 Task: Open a blank worksheet and write heading  Drive Sales. Add 10 people name  'Alexander Cooper, Victoria Hayes, Daniel Carter, Chloe Murphy, Christopher Ross, Natalie Price, Jack Peterson, Harper Foster, Joseph Gray, Lily Reed'Item code in between  450-900. Product range in between  2500-15000. Add Products  Nike shoe, Adidas shoe, Gucci T-shirt, Louis Vuitton bag, Zara Shirt, H&M jeans, Chanel perfume, Versace perfume, Ralph Lauren, Prada ShirtChoose quantity  2 to 5 Tax 12 percent commission 2 percent Total Add Amount. Save page Attendance Sheet for Weekly Overviewbook
Action: Mouse moved to (435, 203)
Screenshot: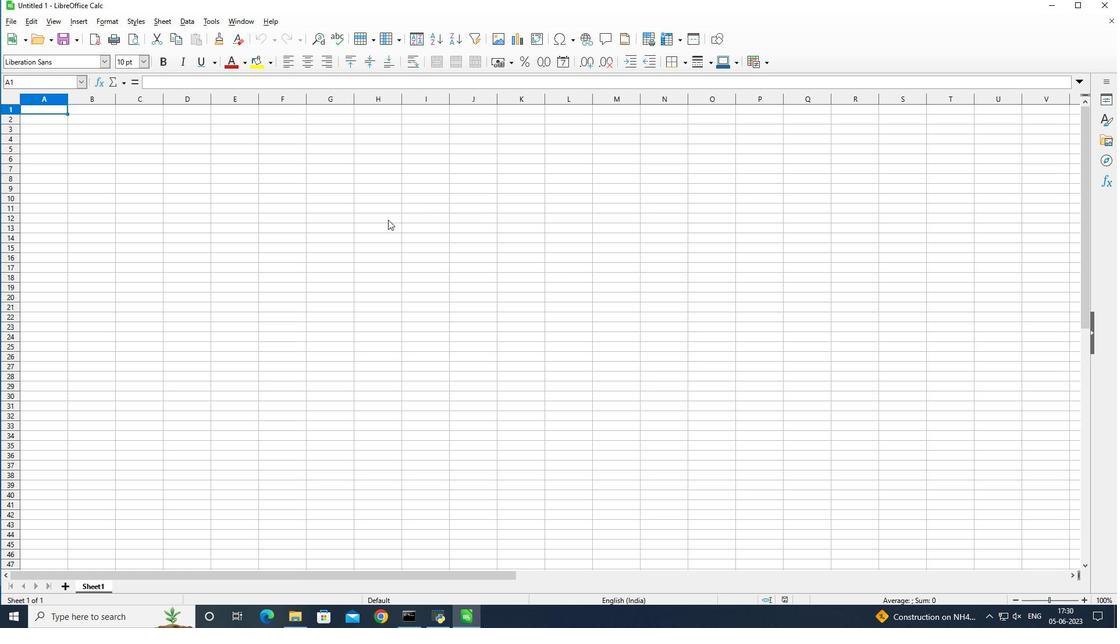 
Action: Key pressed <Key.shift>Drive<Key.space><Key.shift>Sales<Key.enter><Key.shift><Key.shift><Key.shift><Key.shift><Key.shift><Key.shift><Key.shift>Name<Key.enter><Key.shift><Key.shift><Key.shift><Key.shift><Key.shift><Key.shift><Key.shift><Key.shift><Key.shift><Key.shift><Key.shift><Key.shift><Key.shift><Key.shift><Key.shift><Key.shift><Key.shift>Alexander<Key.space><Key.shift>Cooper<Key.enter><Key.shift><Key.shift><Key.shift><Key.shift>Victoria<Key.space><Key.shift_r>Hayes<Key.enter><Key.shift>Daniel<Key.space><Key.shift>Carter<Key.enter><Key.shift>Chloe<Key.space><Key.shift_r>Murphy<Key.enter><Key.shift><Key.shift><Key.shift><Key.shift><Key.shift><Key.shift><Key.shift><Key.shift><Key.shift><Key.shift><Key.shift><Key.shift><Key.shift><Key.shift>Christopher<Key.space><Key.shift>Ross<Key.enter><Key.shift_r><Key.shift_r><Key.shift_r><Key.shift_r><Key.shift_r><Key.shift_r><Key.shift_r><Key.shift_r><Key.shift_r>Natalie<Key.space><Key.shift_r>Price<Key.enter><Key.shift_r><Key.shift_r>Jack<Key.space><Key.shift_r>Peterson<Key.enter><Key.shift><Key.shift><Key.shift><Key.shift><Key.shift><Key.shift>Harper<Key.space><Key.shift>Foster<Key.enter><Key.shift_r>Joseph<Key.space><Key.shift>Gray<Key.enter><Key.shift_r><Key.shift_r><Key.shift_r><Key.shift_r><Key.shift_r>Lily<Key.space><Key.shift>Reed<Key.enter>
Screenshot: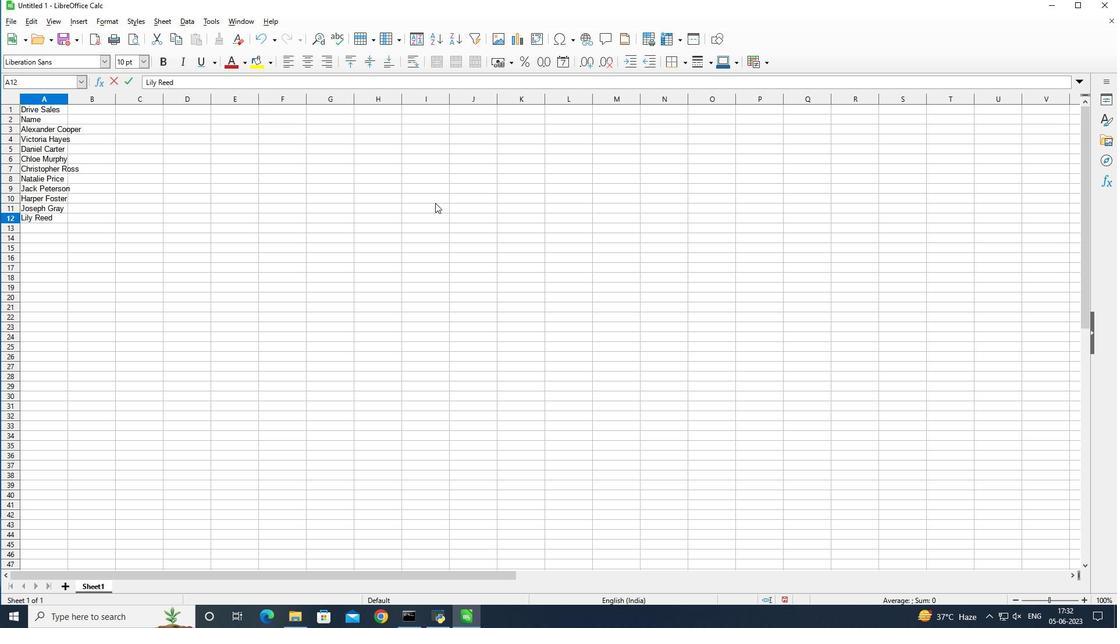 
Action: Mouse moved to (66, 103)
Screenshot: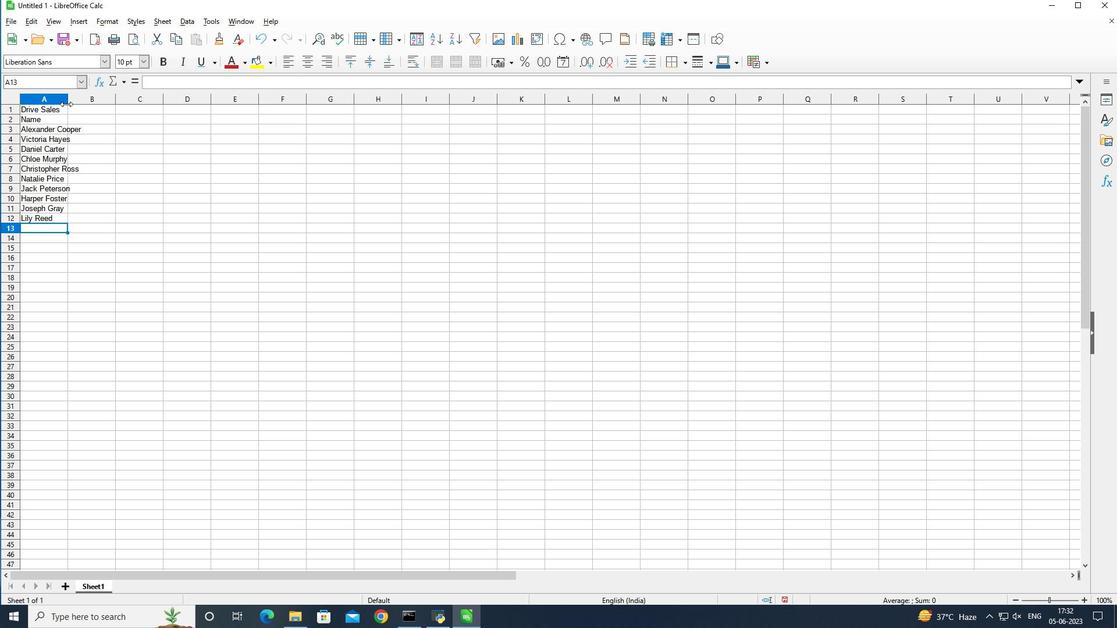 
Action: Mouse pressed left at (66, 103)
Screenshot: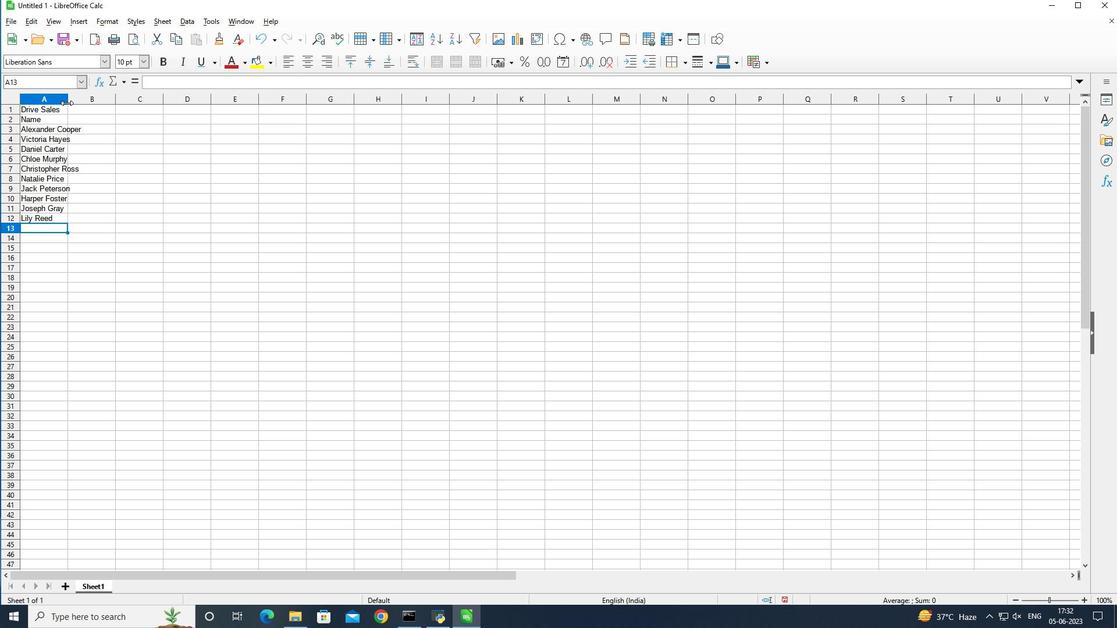
Action: Mouse pressed left at (66, 103)
Screenshot: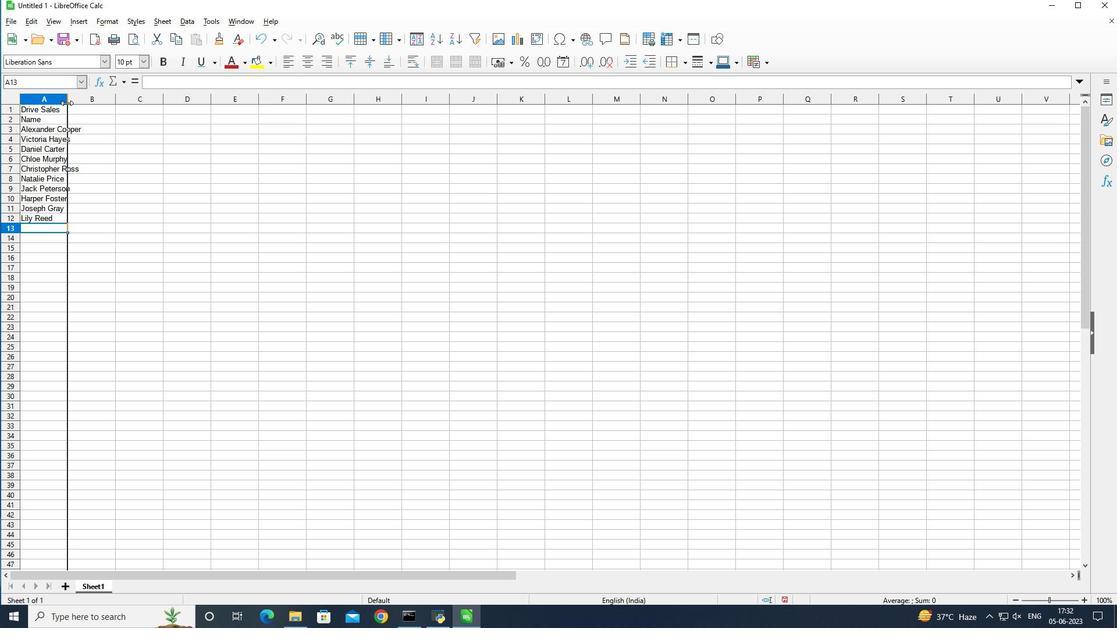 
Action: Mouse moved to (105, 116)
Screenshot: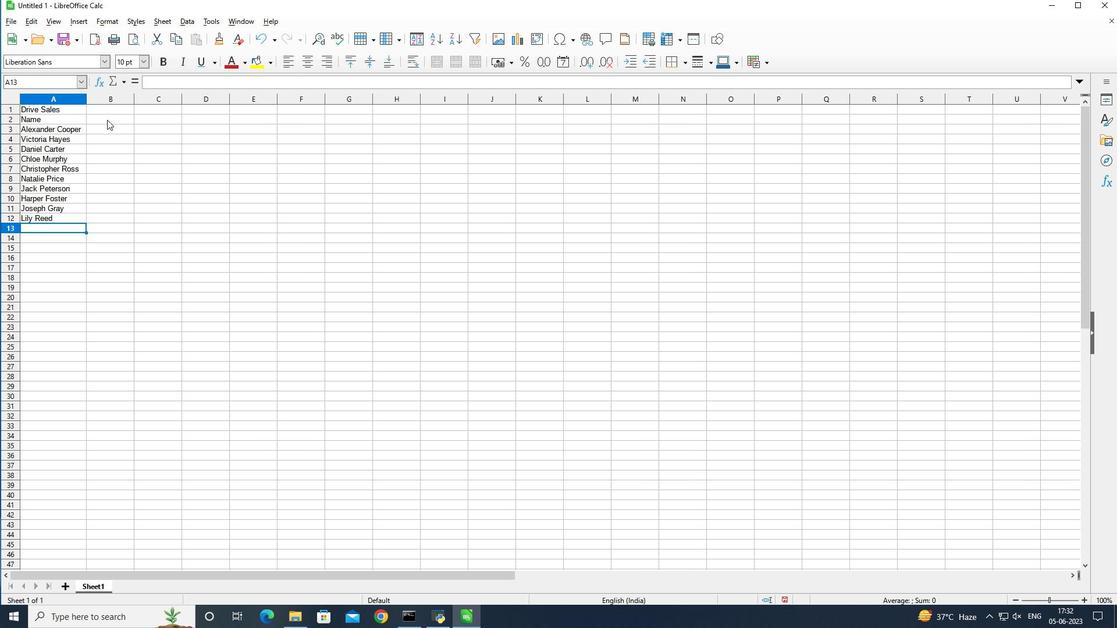 
Action: Mouse pressed left at (105, 116)
Screenshot: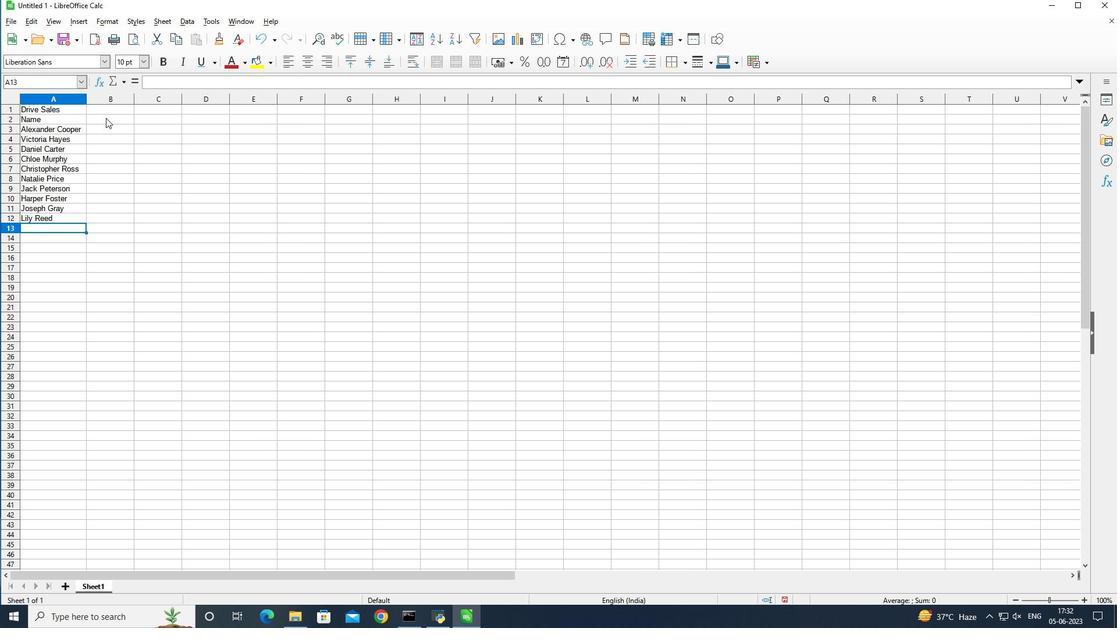 
Action: Mouse moved to (103, 66)
Screenshot: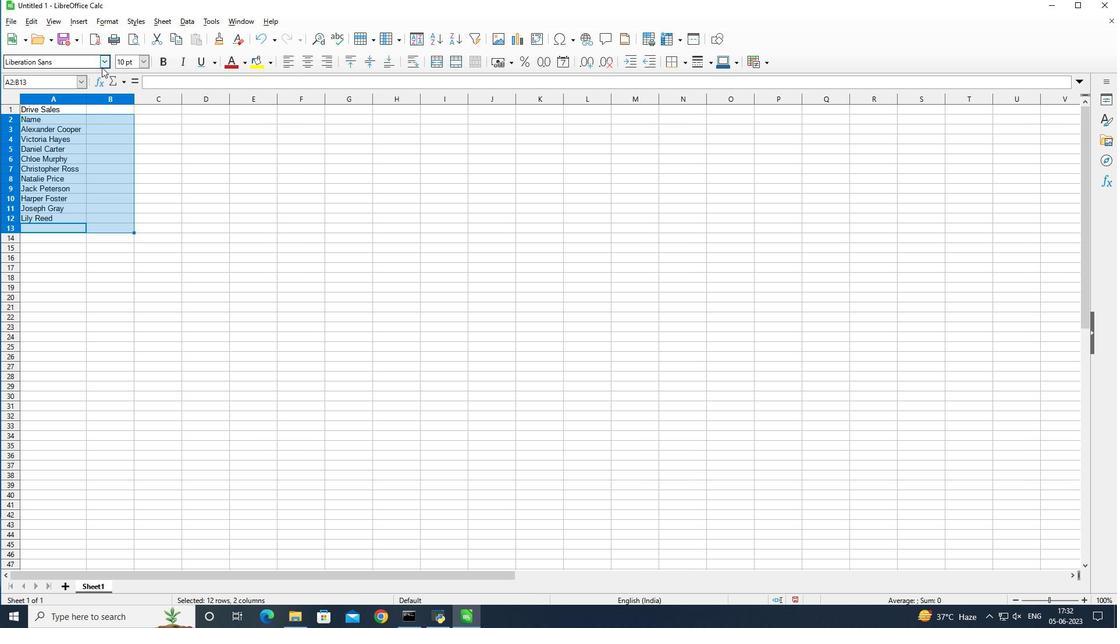 
Action: Mouse pressed left at (103, 66)
Screenshot: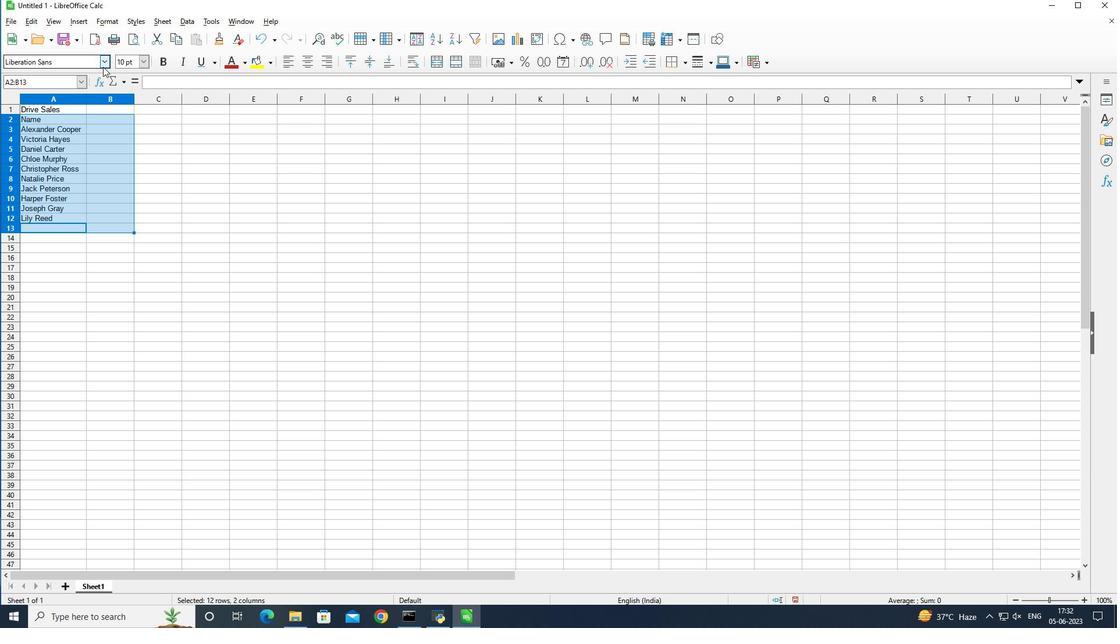
Action: Mouse moved to (260, 139)
Screenshot: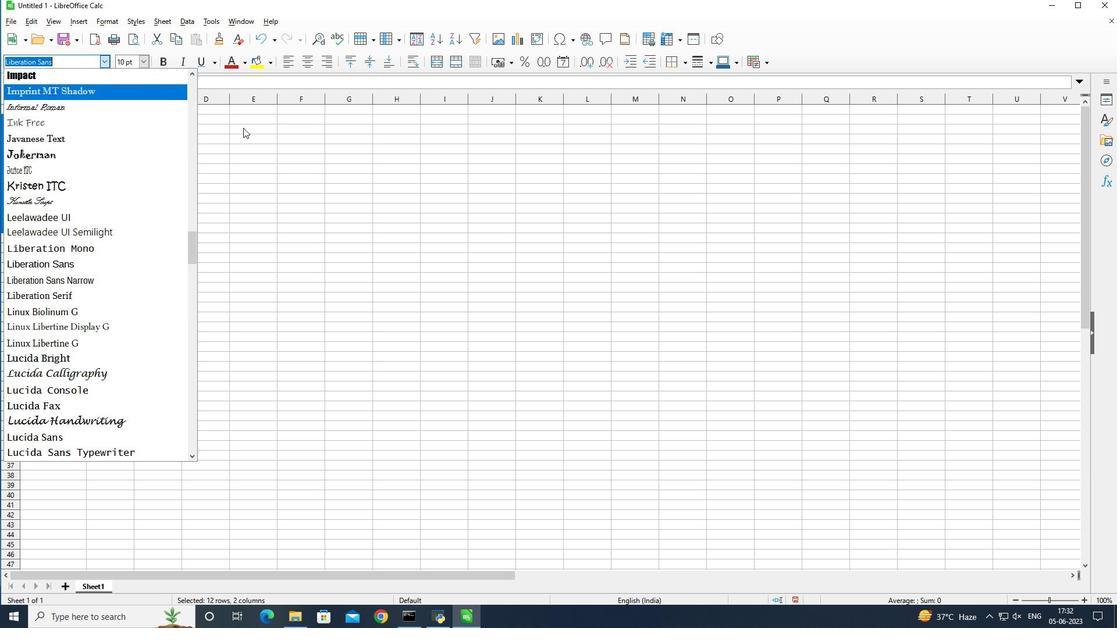 
Action: Mouse pressed left at (260, 139)
Screenshot: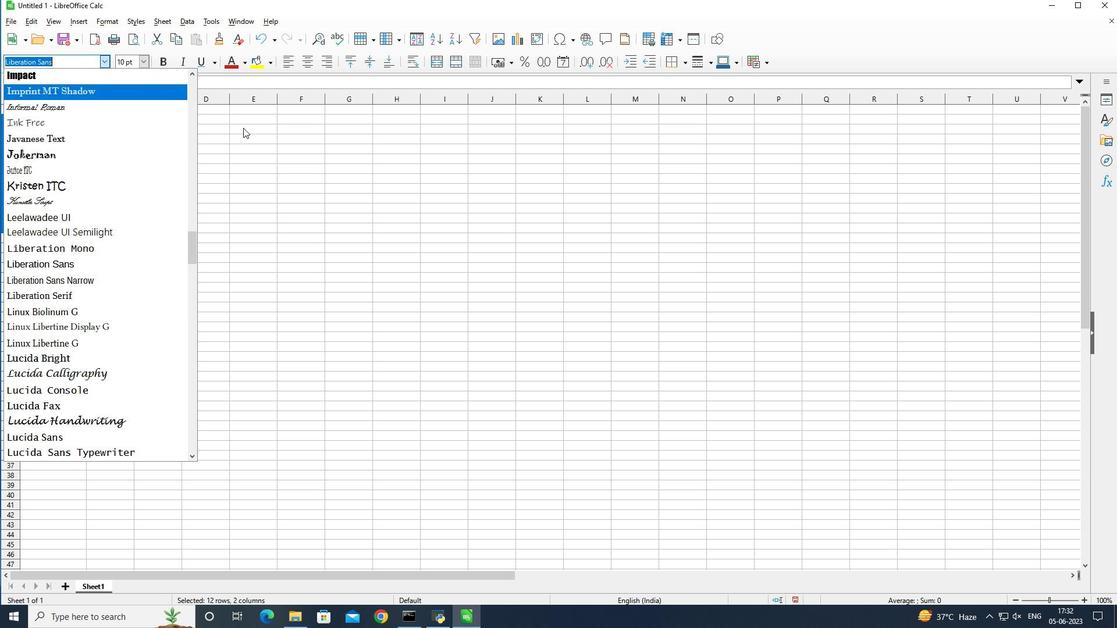 
Action: Mouse moved to (110, 121)
Screenshot: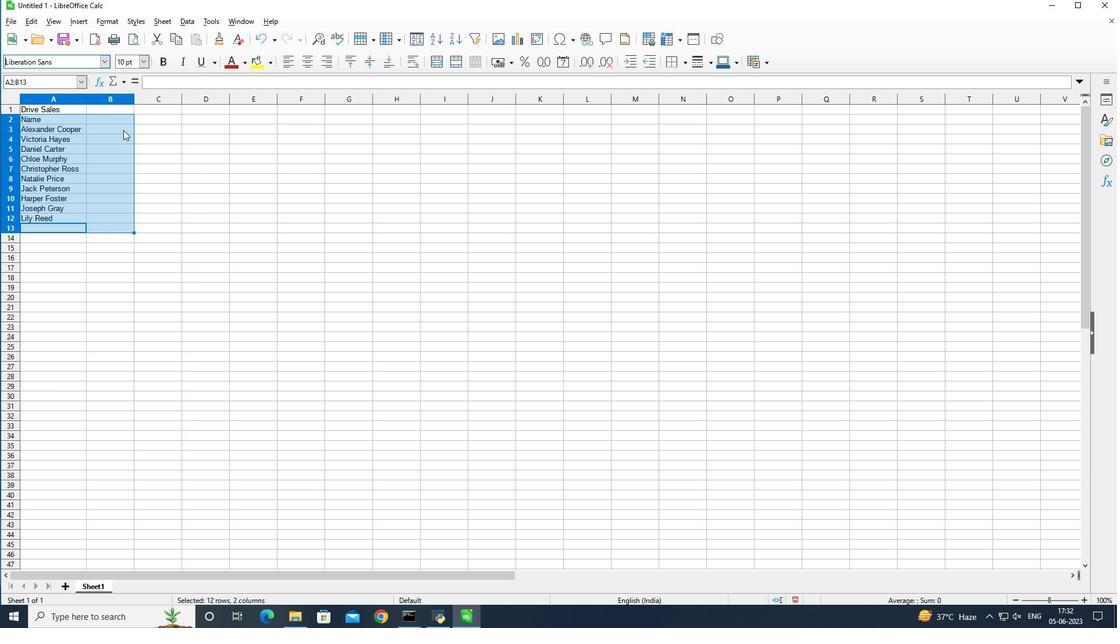 
Action: Mouse pressed left at (110, 121)
Screenshot: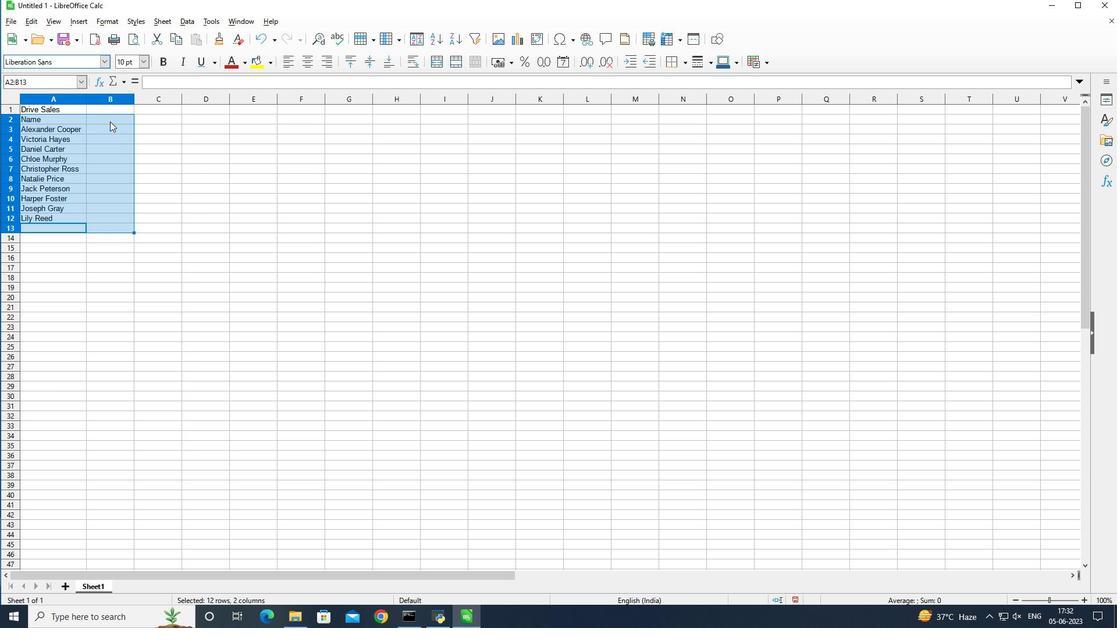 
Action: Mouse moved to (182, 212)
Screenshot: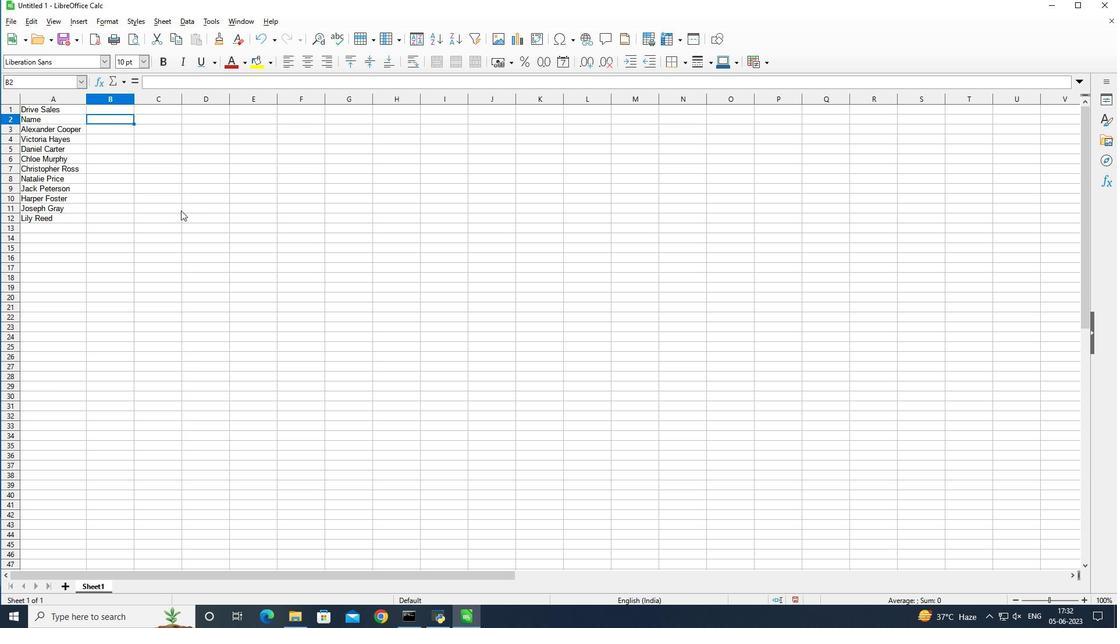 
Action: Key pressed <Key.shift><Key.shift><Key.shift>Item<Key.space><Key.shift>Code<Key.enter>
Screenshot: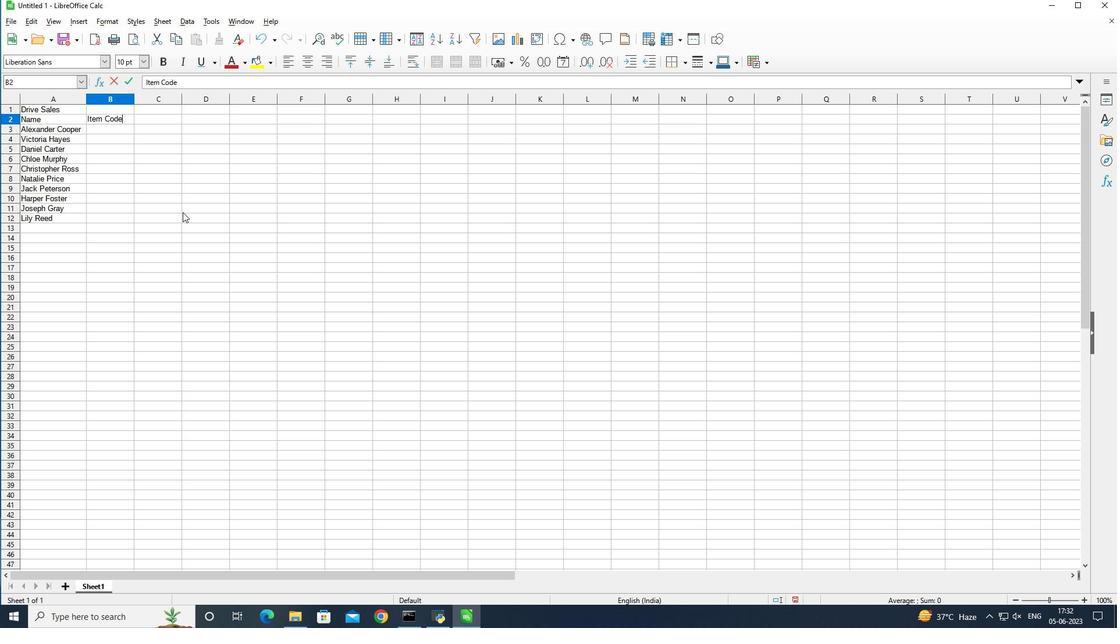 
Action: Mouse moved to (370, 261)
Screenshot: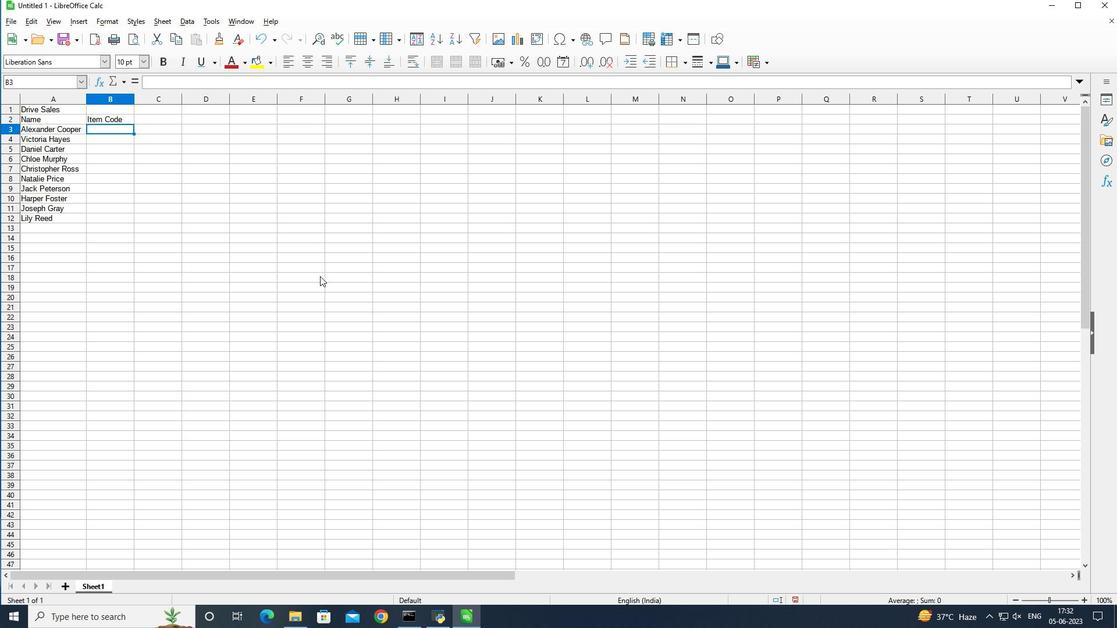 
Action: Key pressed 45<Key.backspace>95<Key.enter>55<Key.backspace>40<Key.enter>590<Key.enter>600<Key.enter>620<Key.enter>680<Key.enter>700<Key.enter>750<Key.enter>800<Key.enter>900
Screenshot: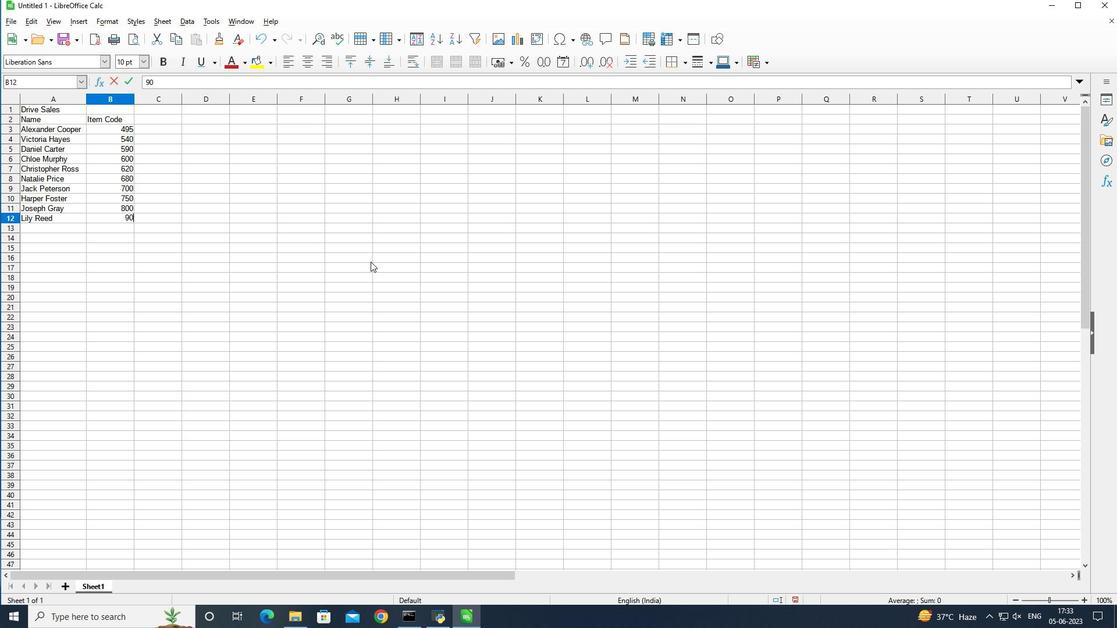 
Action: Mouse moved to (158, 117)
Screenshot: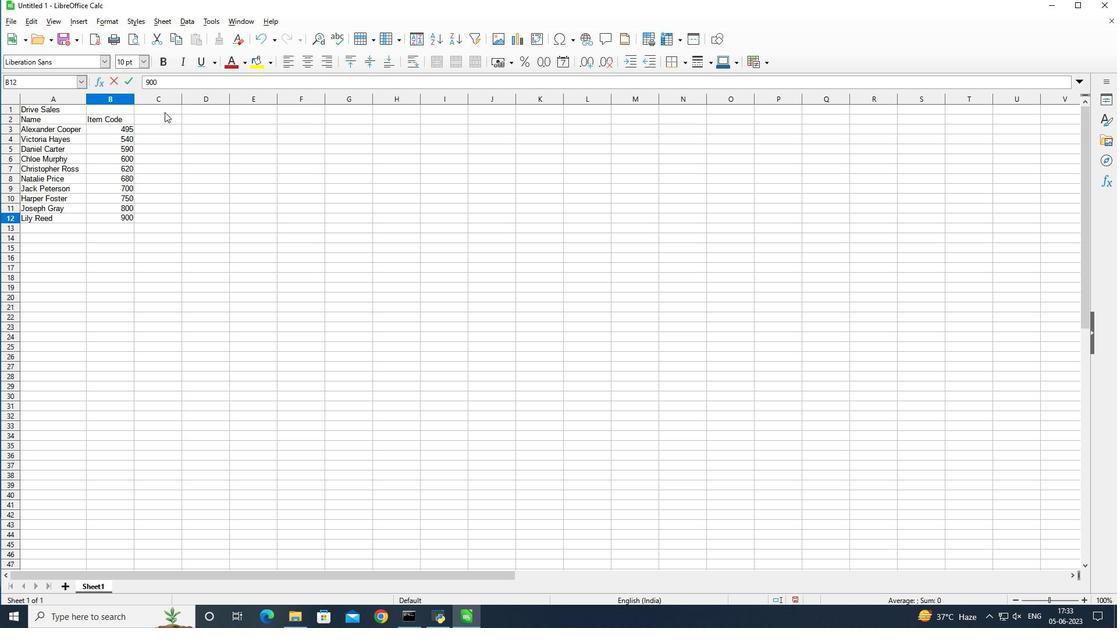 
Action: Mouse pressed left at (158, 117)
Screenshot: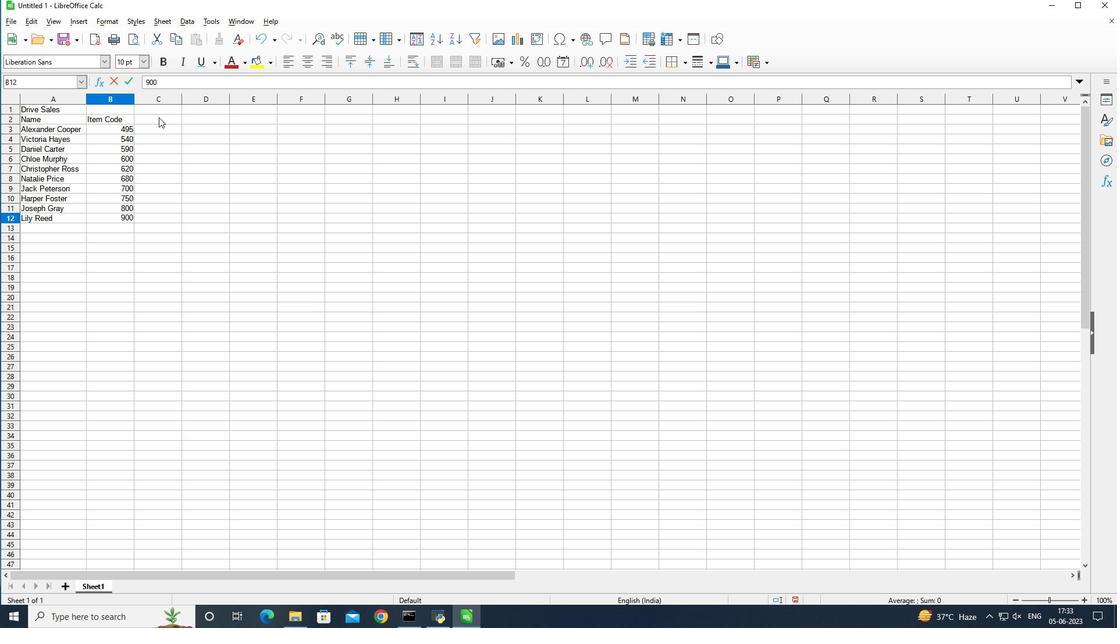
Action: Mouse moved to (244, 218)
Screenshot: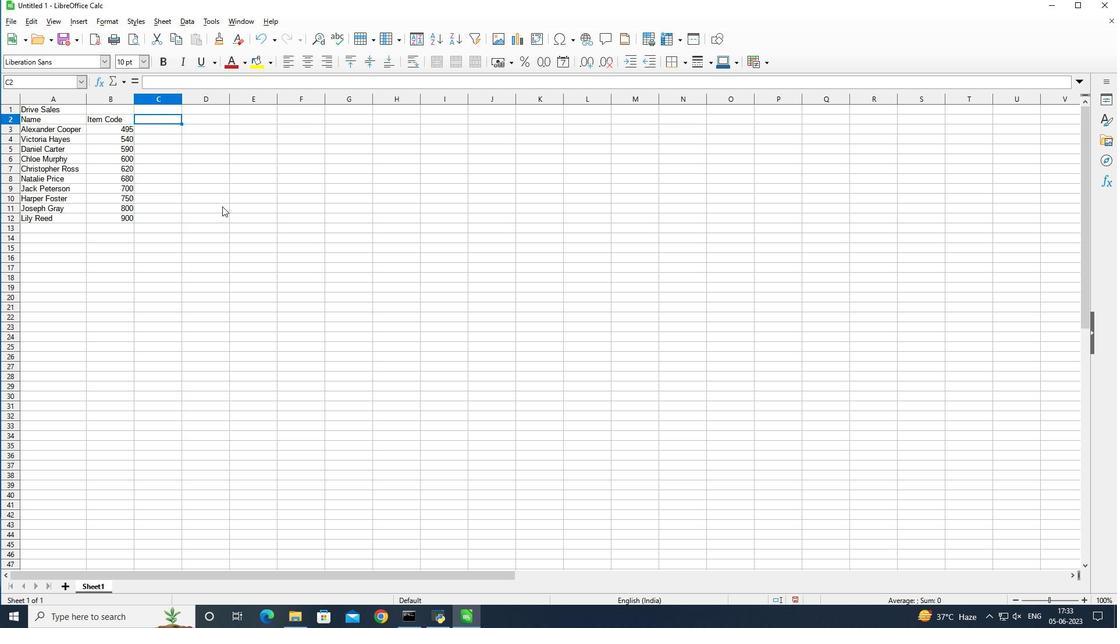 
Action: Key pressed <Key.shift_r>Product<Key.space><Key.shift>Range<Key.enter>
Screenshot: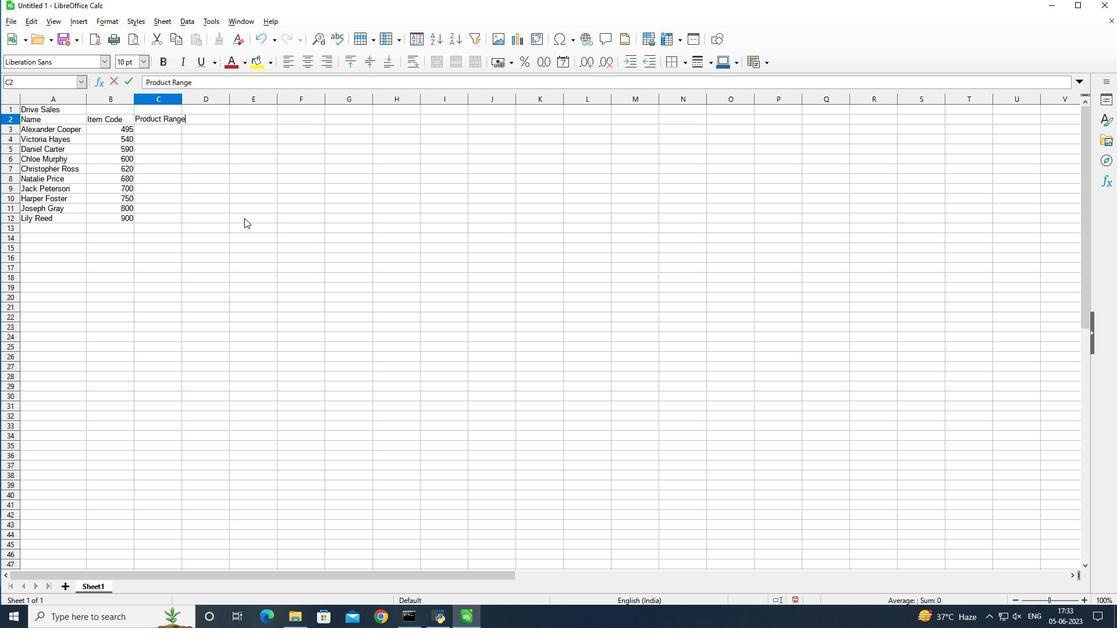 
Action: Mouse moved to (366, 190)
Screenshot: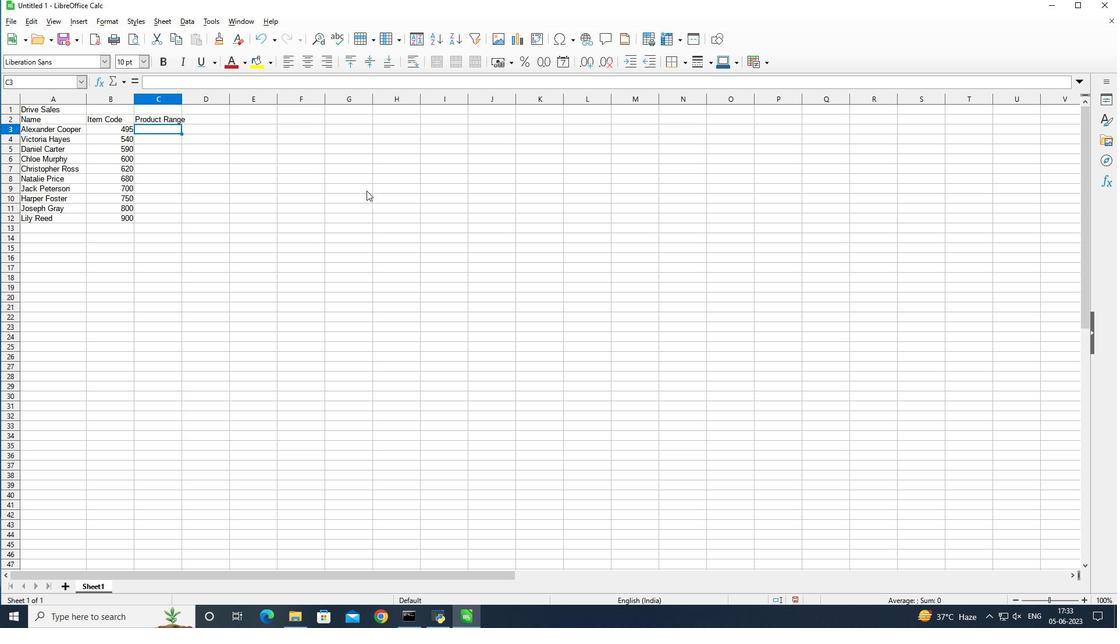 
Action: Key pressed 3000<Key.enter>4000<Key.enter>5000<Key.enter>6000<Key.enter>7000<Key.enter>8000<Key.enter>9000<Key.enter>10000<Key.enter>11000<Key.enter>12000
Screenshot: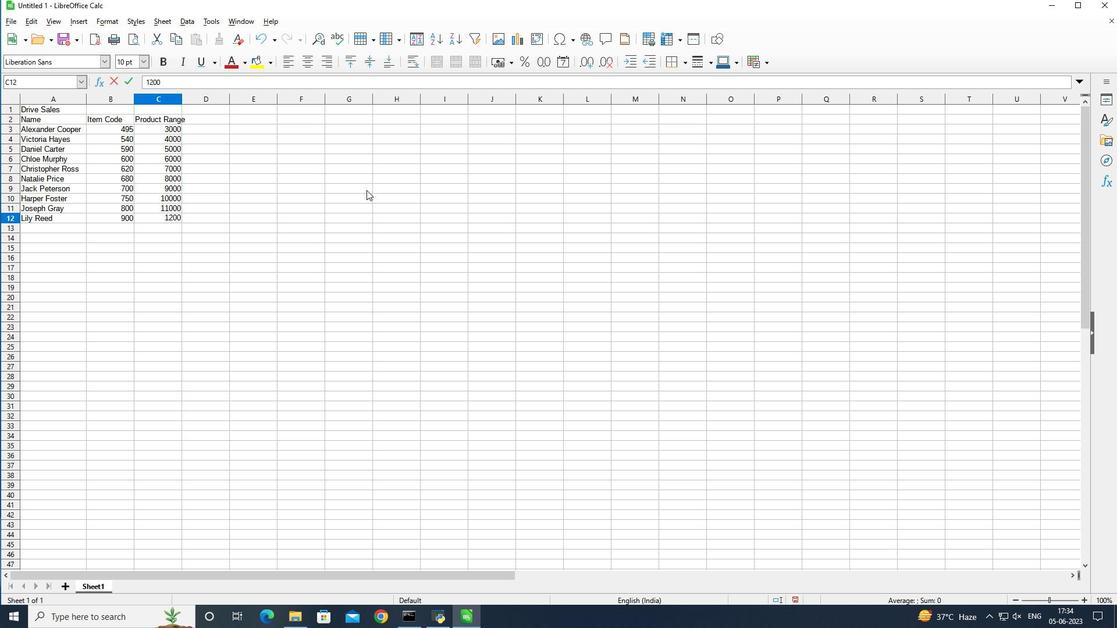
Action: Mouse moved to (211, 116)
Screenshot: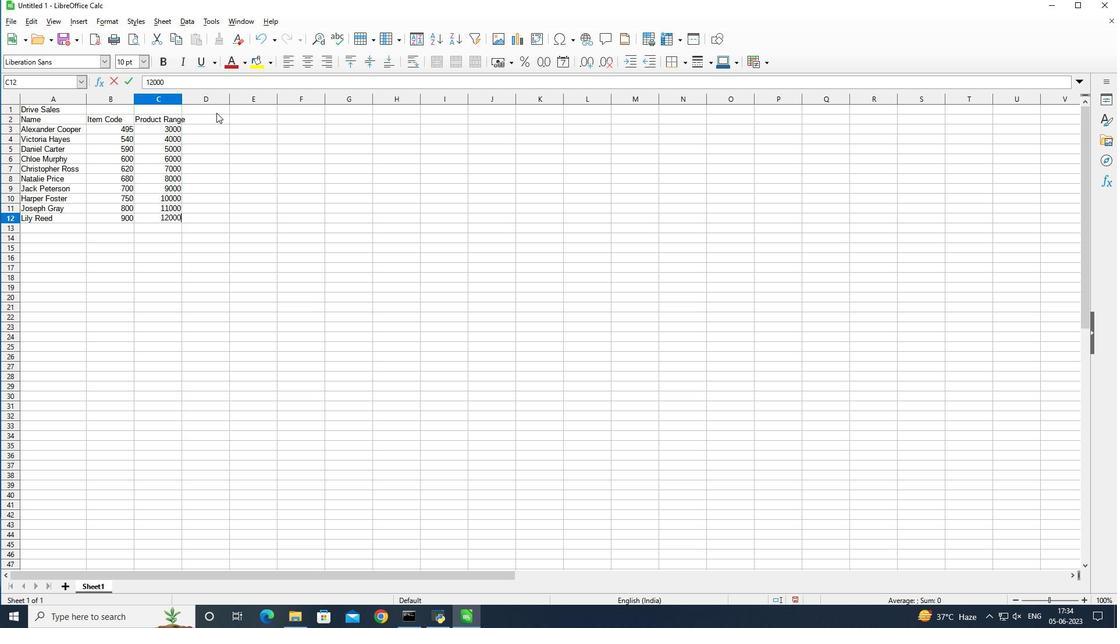 
Action: Mouse pressed left at (211, 116)
Screenshot: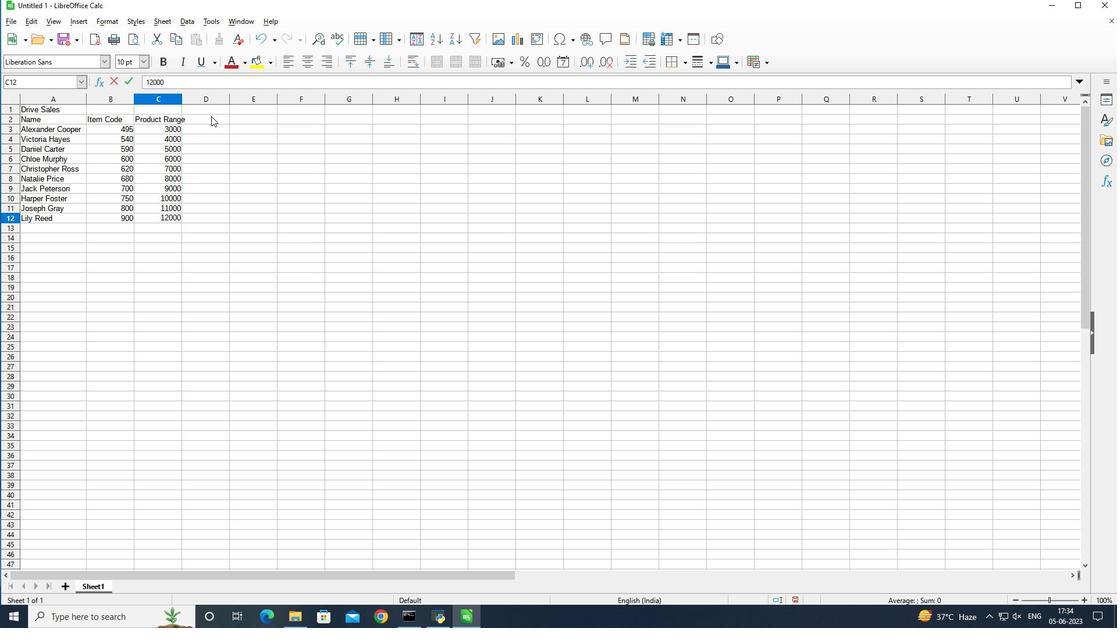 
Action: Mouse moved to (182, 98)
Screenshot: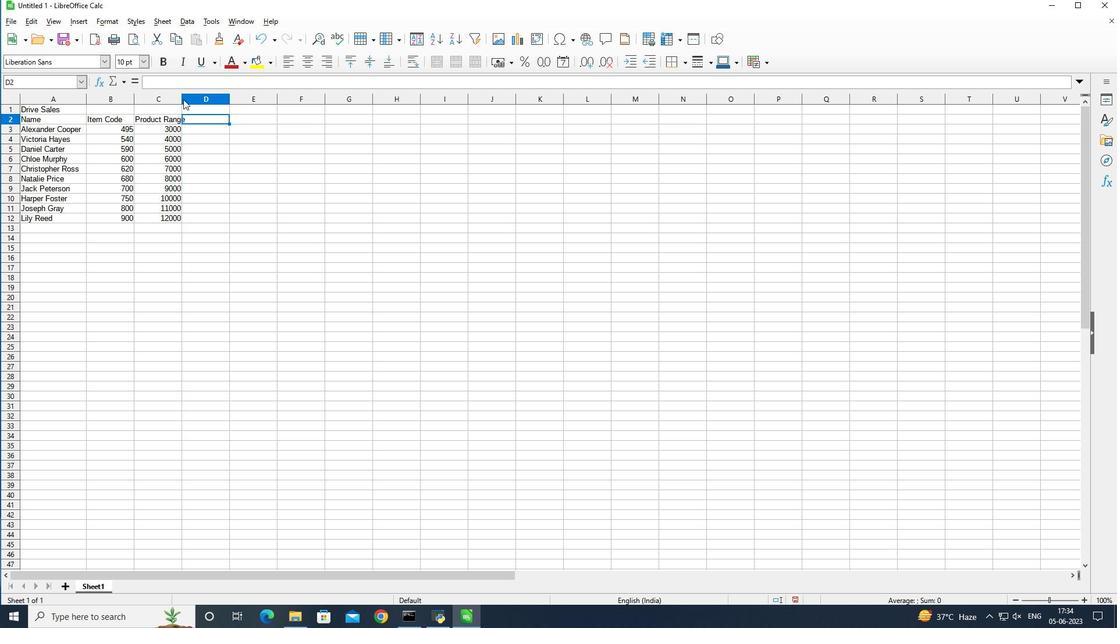 
Action: Mouse pressed left at (182, 98)
Screenshot: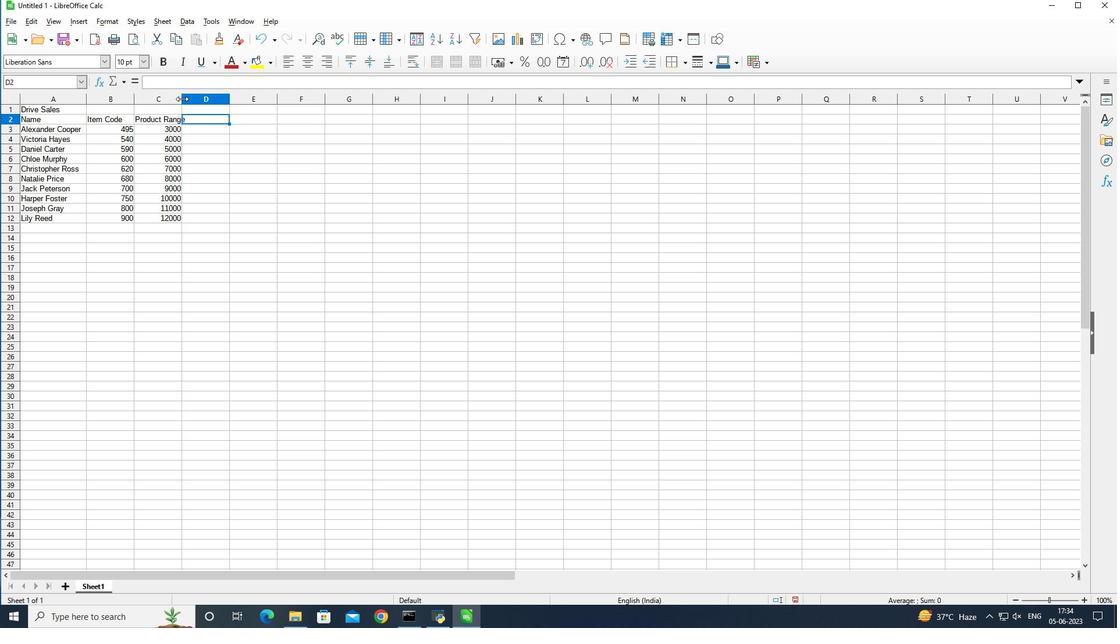 
Action: Mouse pressed left at (182, 98)
Screenshot: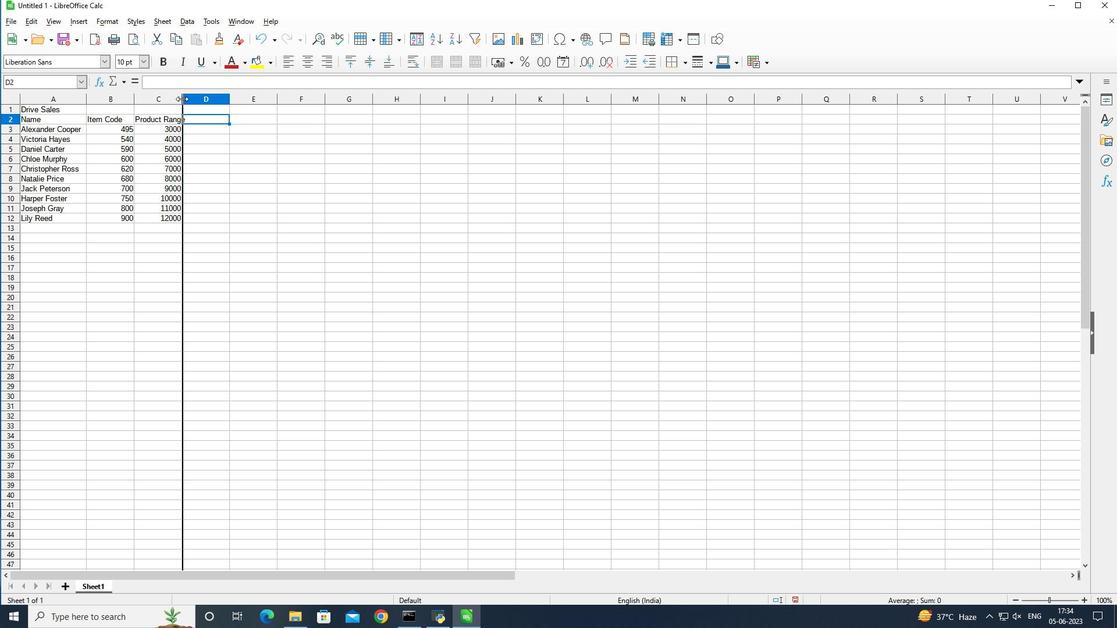 
Action: Mouse moved to (278, 157)
Screenshot: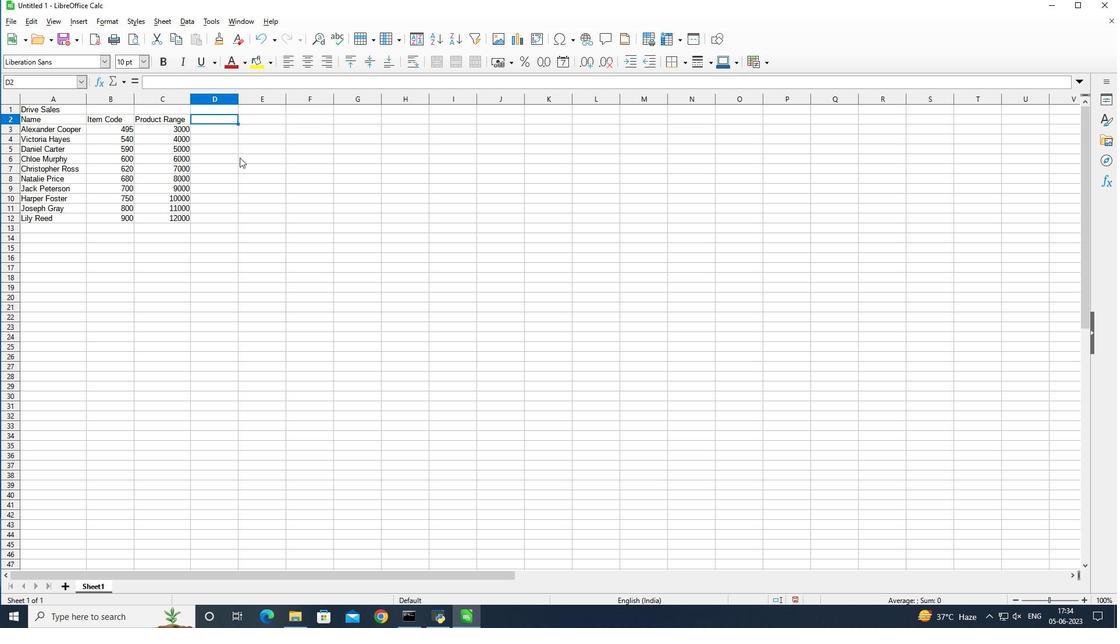 
Action: Key pressed <Key.shift>Product<Key.space><Key.shift>Name<Key.enter><Key.shift_r><Key.shift_r><Key.shift_r><Key.shift_r>Nike<Key.space><Key.shift>Shoe<Key.enter><Key.shift>Adidas<Key.space><Key.shift><Key.shift><Key.shift><Key.shift><Key.shift><Key.shift>Shoe<Key.enter><Key.shift>Gucci<Key.space><Key.shift>T-shirt<Key.enter><Key.shift_r>Louis<Key.space><Key.shift>Vuitton<Key.space>bag<Key.enter><Key.shift>Zara<Key.space><Key.shift>Shirt<Key.enter><Key.shift_r><Key.shift_r><Key.shift_r>H&M<Key.space><Key.shift_r>Jeans<Key.enter><Key.shift>Chanel<Key.space><Key.shift_r>Perfume<Key.enter><Key.shift>Versace<Key.space><Key.shift_r><Key.shift_r><Key.shift_r><Key.shift_r><Key.shift_r><Key.shift_r><Key.shift_r><Key.shift_r><Key.shift_r><Key.shift_r><Key.shift_r>Perfume<Key.enter><Key.shift>Ralph<Key.space><Key.shift_r>Lauren<Key.enter><Key.shift_r><Key.shift_r><Key.shift_r><Key.shift_r><Key.shift_r><Key.shift_r><Key.shift_r><Key.shift_r>Praa<Key.backspace>da<Key.space><Key.shift>Shirt<Key.enter>
Screenshot: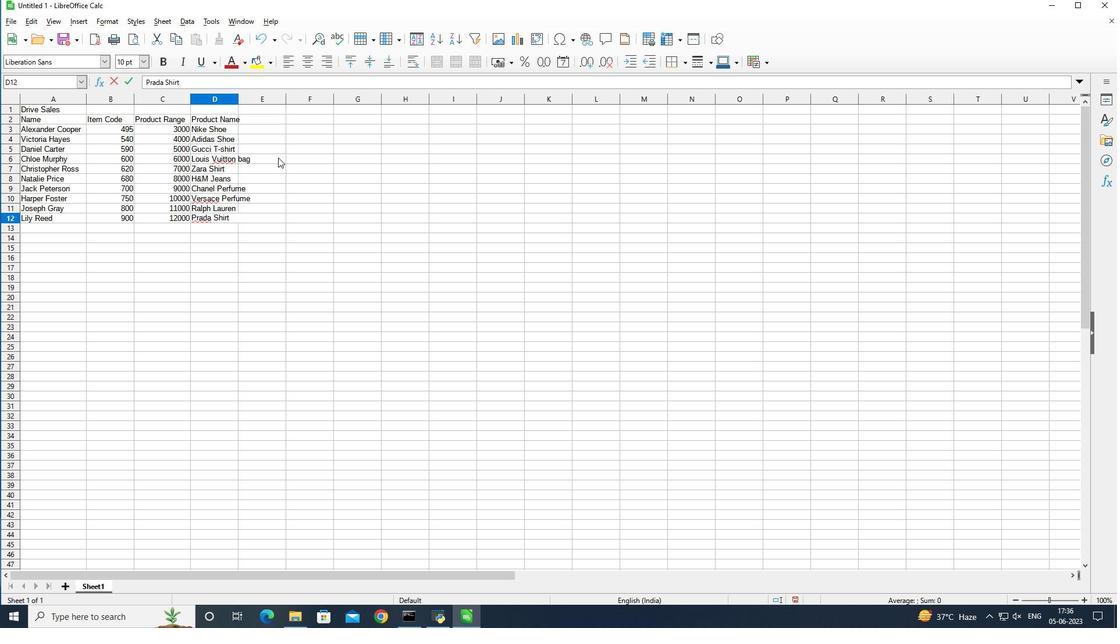 
Action: Mouse moved to (239, 101)
Screenshot: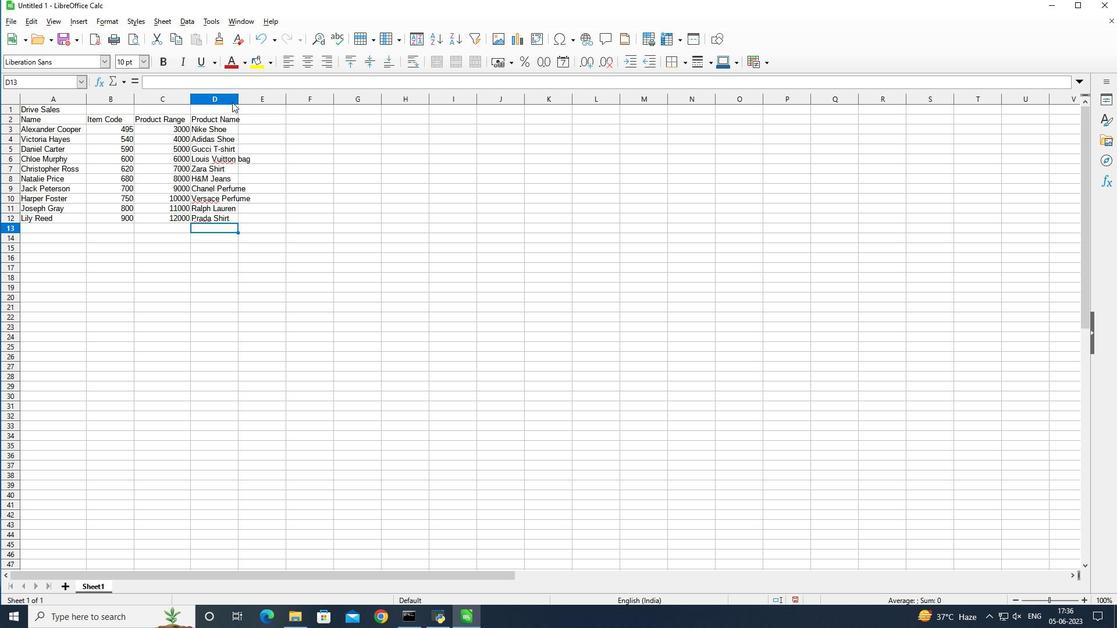 
Action: Mouse pressed left at (239, 101)
Screenshot: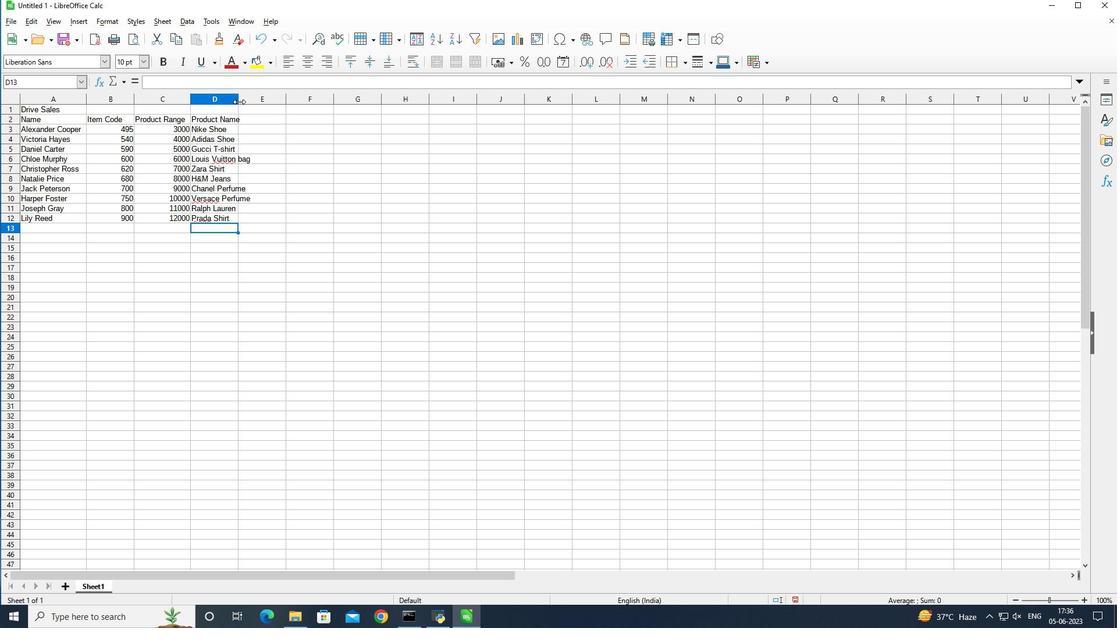 
Action: Mouse pressed left at (239, 101)
Screenshot: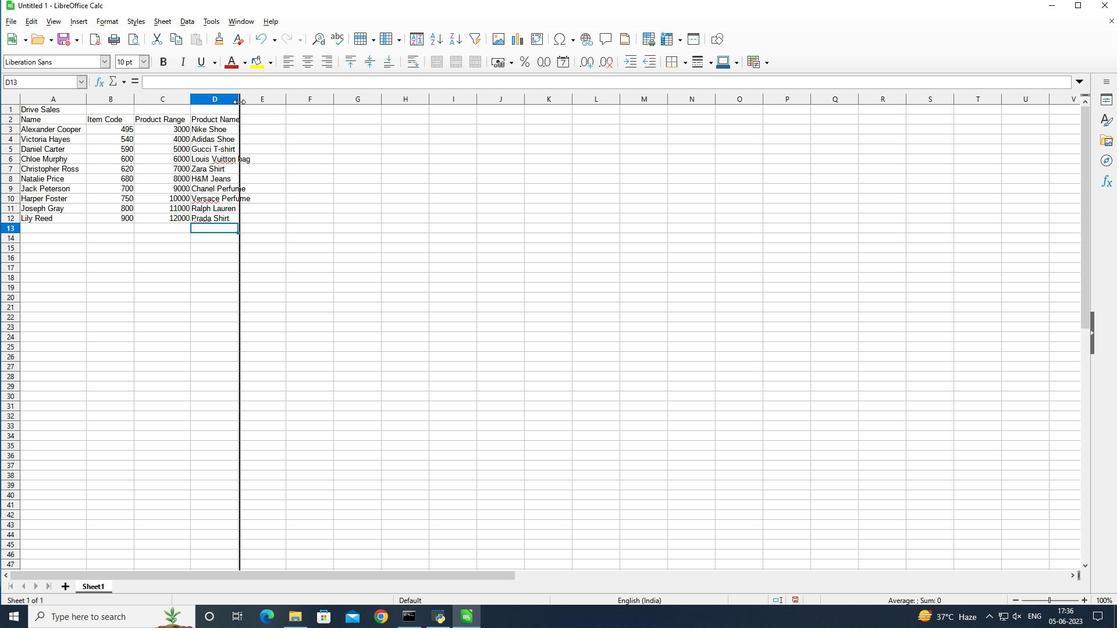 
Action: Mouse moved to (271, 115)
Screenshot: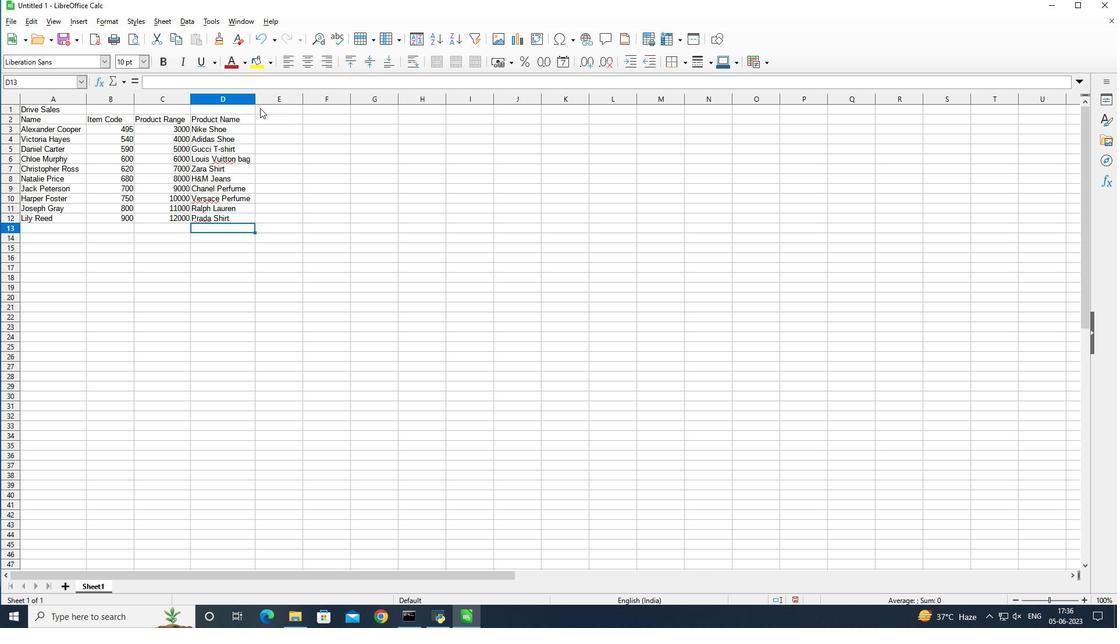 
Action: Mouse pressed left at (271, 115)
Screenshot: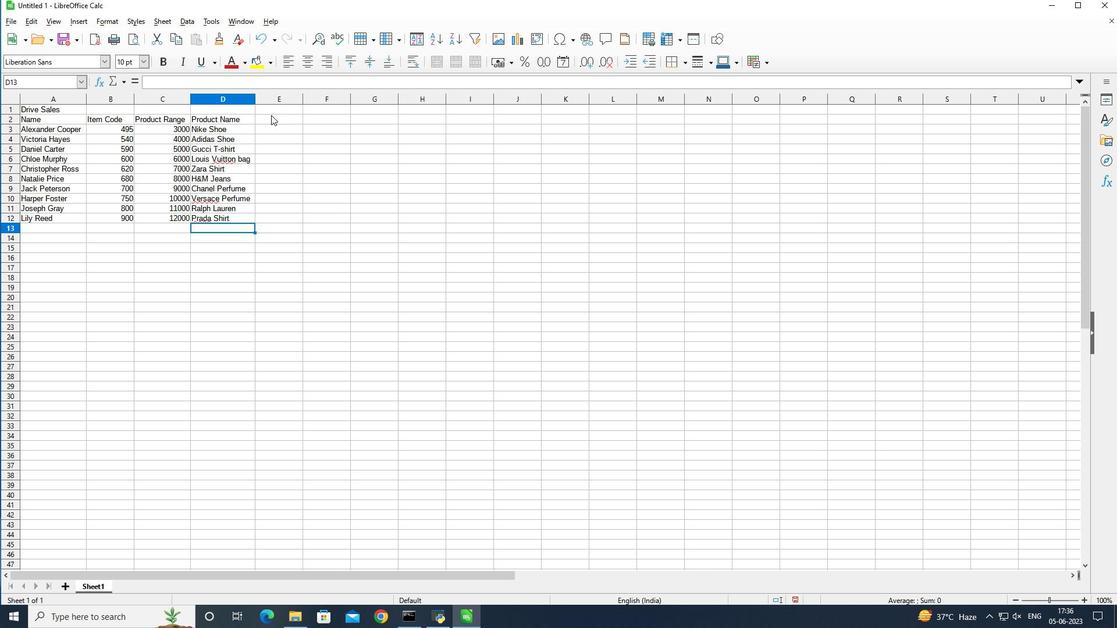 
Action: Mouse moved to (309, 203)
Screenshot: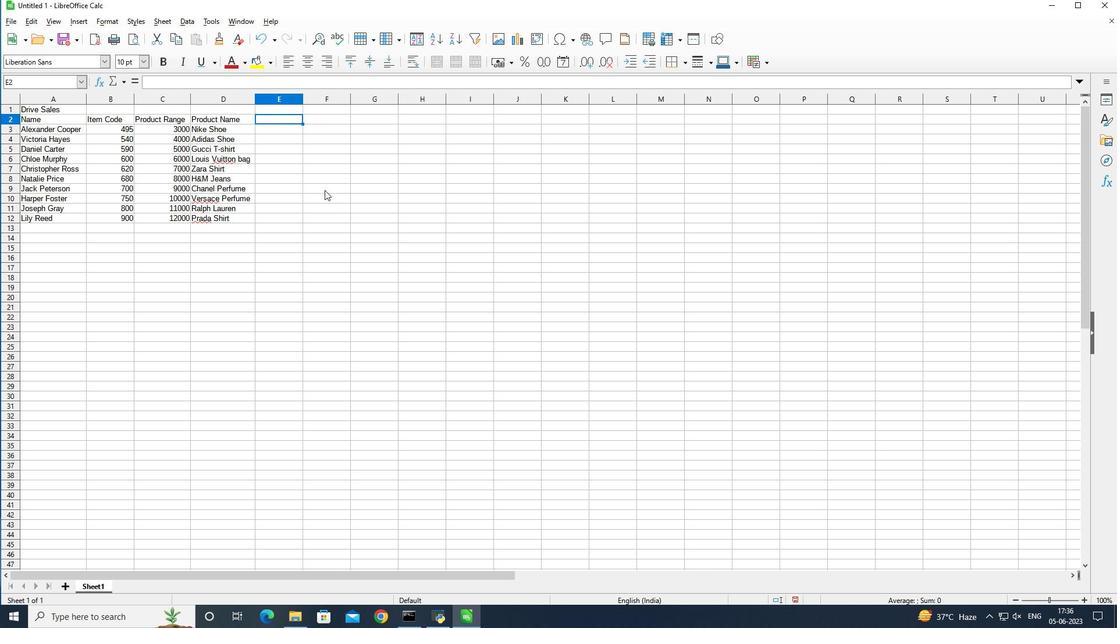 
Action: Key pressed <Key.shift><Key.shift><Key.shift><Key.shift><Key.shift><Key.shift><Key.shift><Key.shift><Key.shift><Key.shift><Key.shift><Key.shift><Key.shift><Key.shift><Key.shift><Key.shift><Key.shift><Key.shift><Key.shift><Key.shift><Key.shift><Key.shift><Key.shift><Key.shift>Quantity<Key.enter>
Screenshot: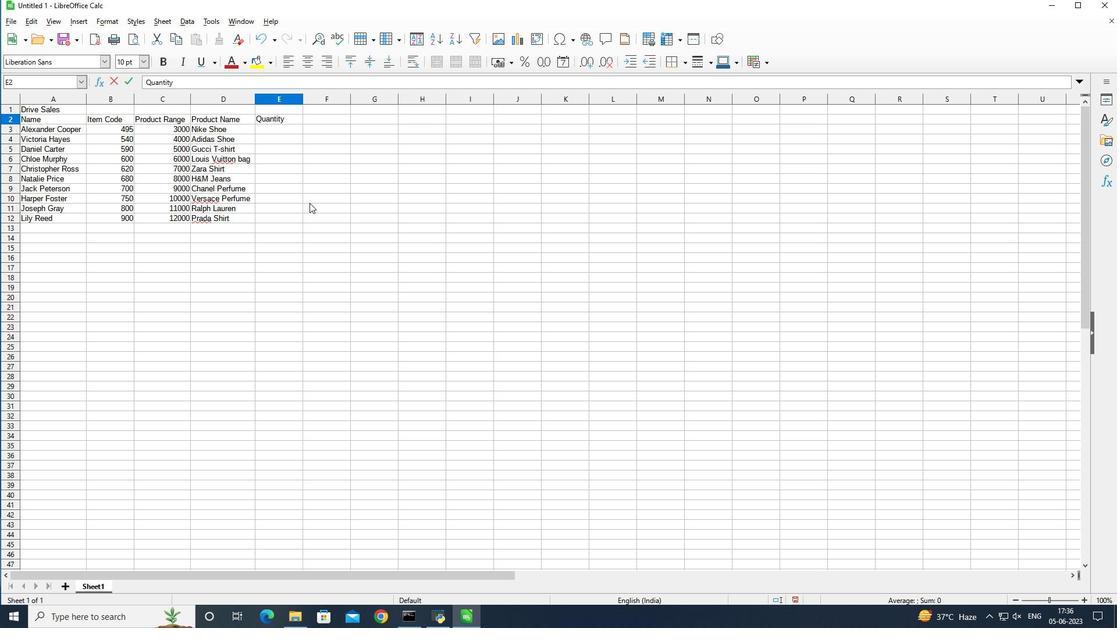 
Action: Mouse moved to (516, 339)
Screenshot: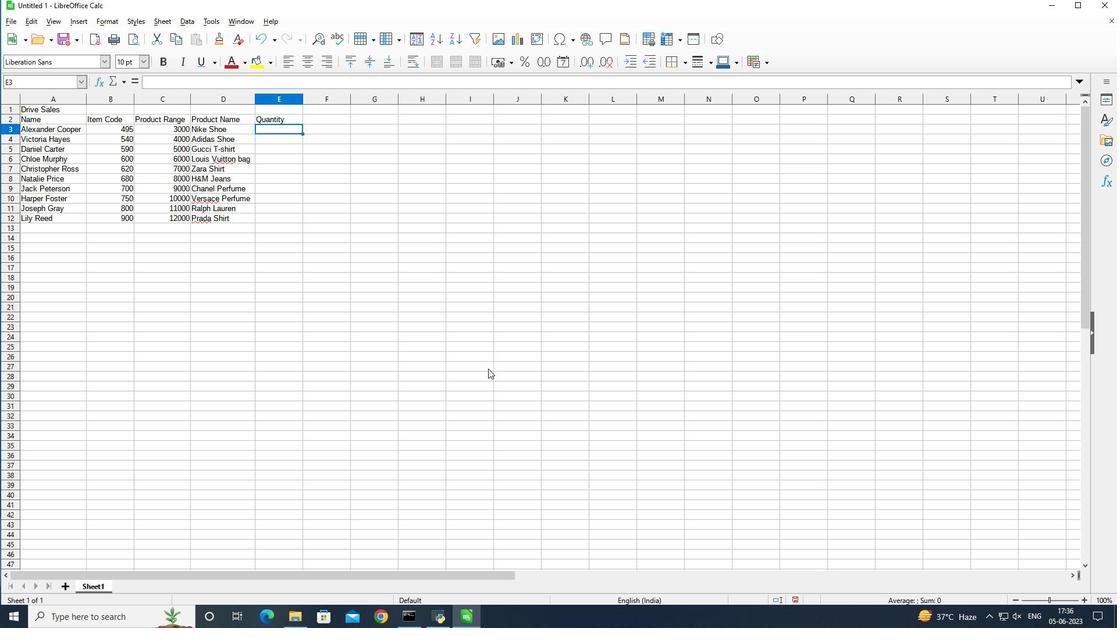 
Action: Key pressed 2<Key.enter>5<Key.enter>4<Key.enter>3<Key.enter>2<Key.enter>3<Key.enter>2<Key.enter>2<Key.enter>4<Key.enter>5<Key.enter>
Screenshot: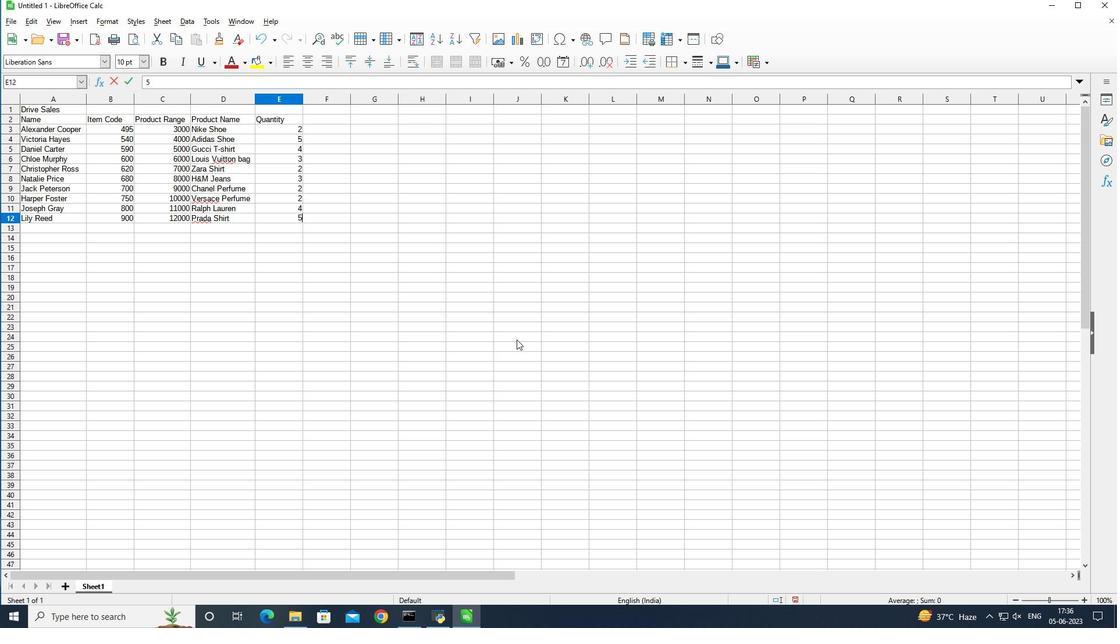
Action: Mouse moved to (337, 114)
Screenshot: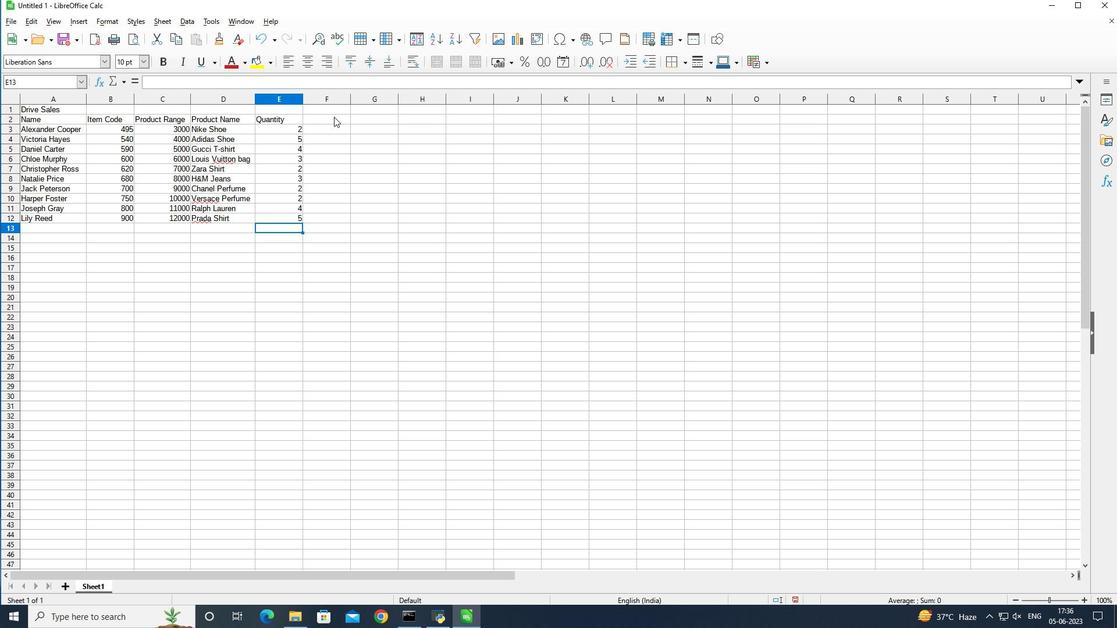 
Action: Mouse pressed left at (337, 114)
Screenshot: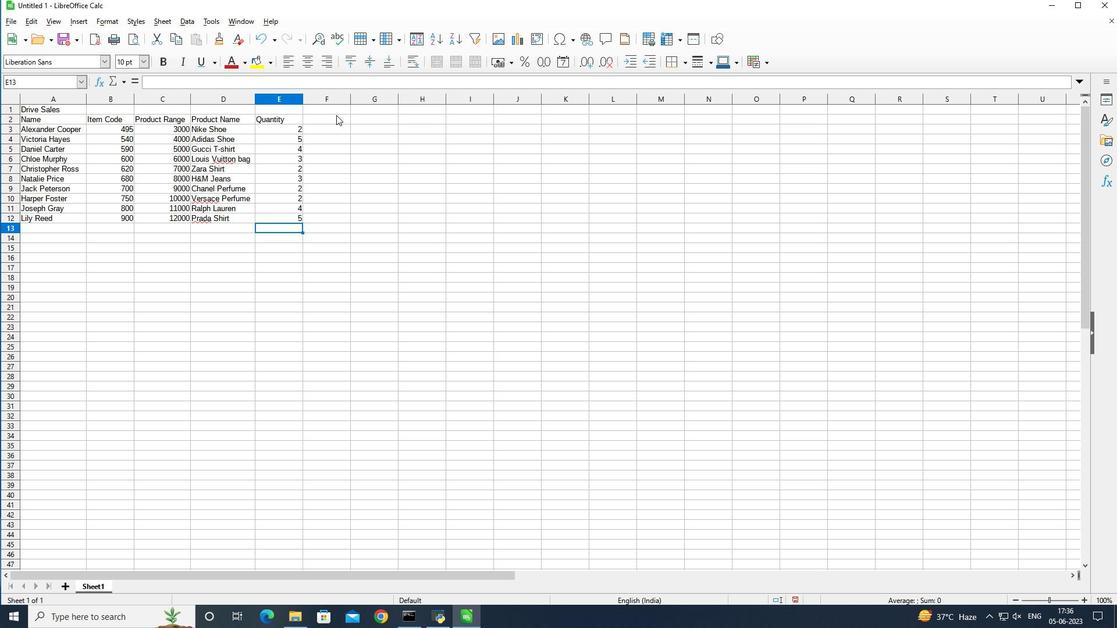 
Action: Mouse moved to (387, 176)
Screenshot: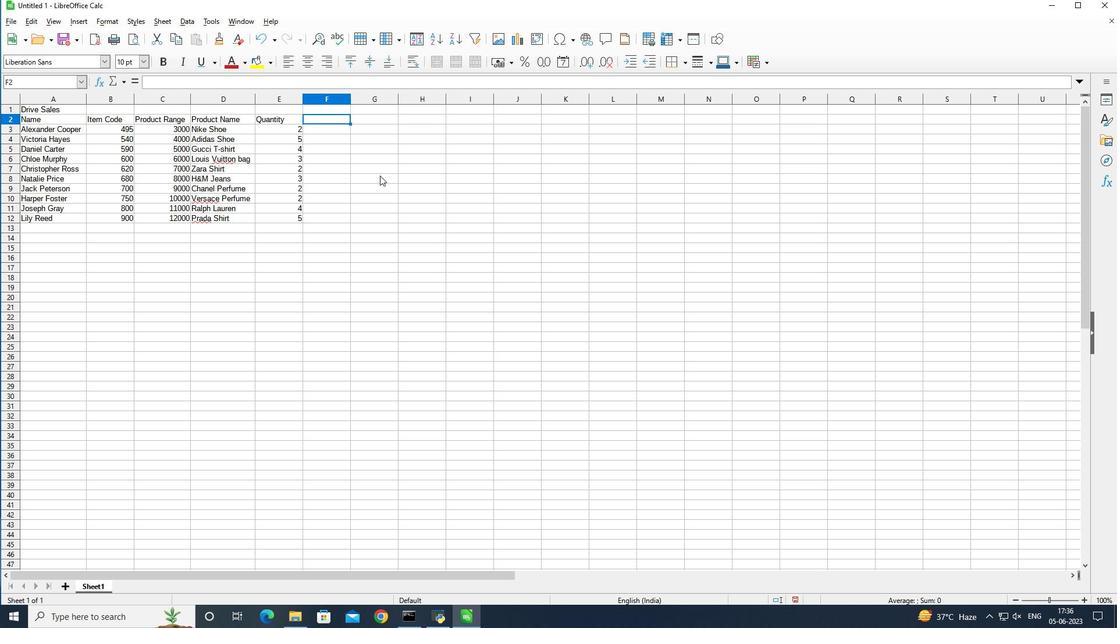 
Action: Key pressed <Key.shift>Tax<Key.space>12<Key.shift>%<Key.enter>=sum<Key.shift_r><Key.shift_r><Key.shift_r><Key.shift_r><Key.shift_r><Key.shift_r><Key.shift_r><Key.shift_r><Key.shift_r><Key.shift_r><Key.shift_r>(c3*12<Key.shift>%<Key.shift_r><Key.shift_r><Key.shift_r>)<Key.enter>
Screenshot: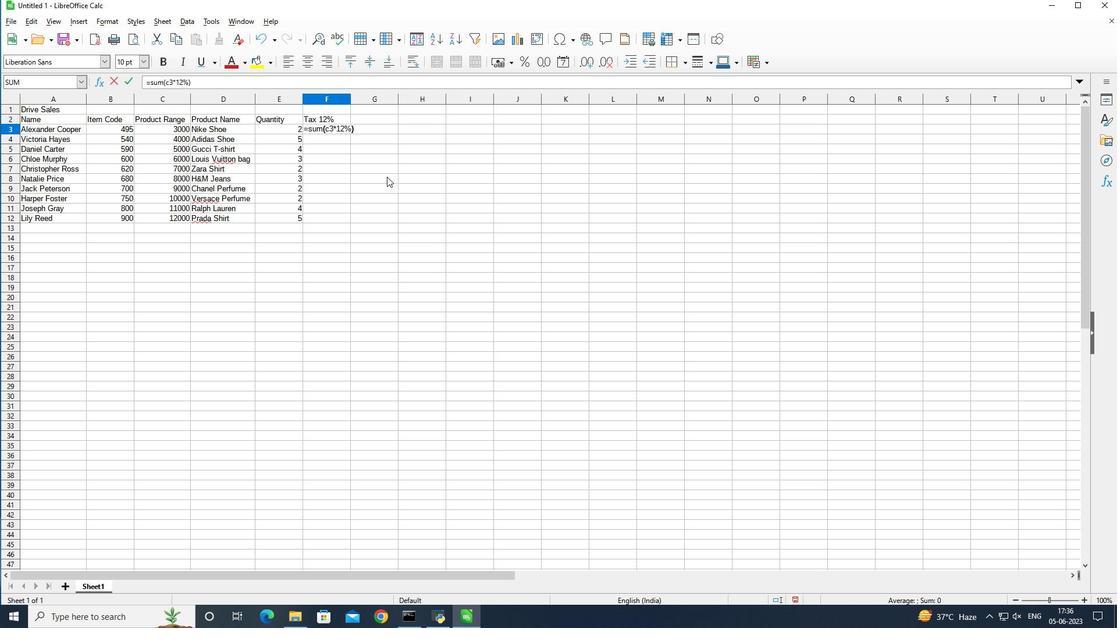 
Action: Mouse moved to (336, 132)
Screenshot: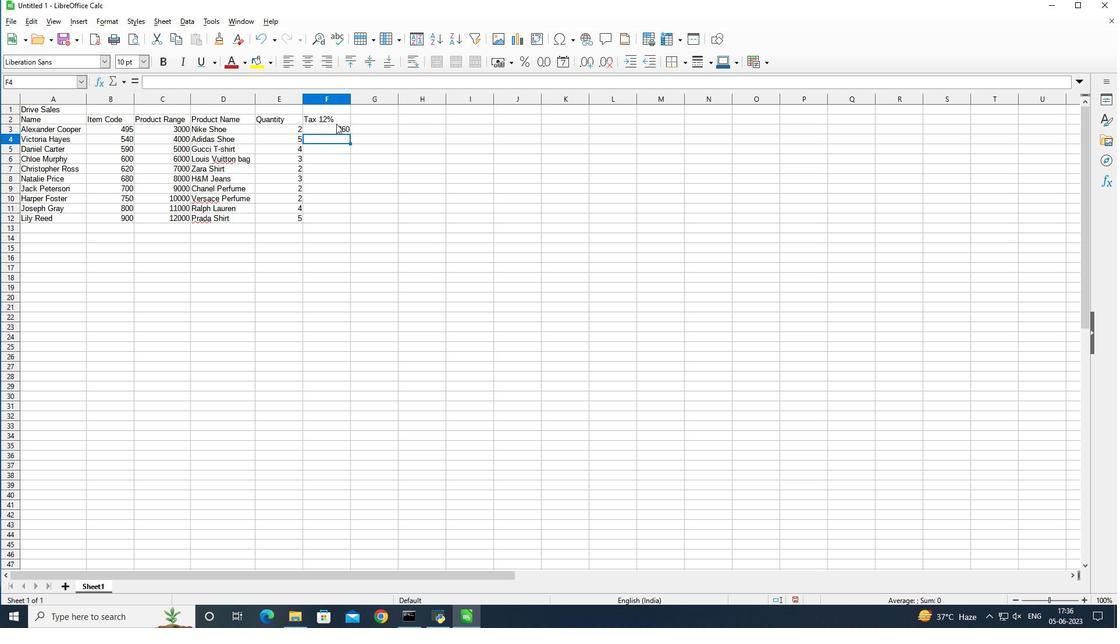 
Action: Mouse pressed left at (336, 132)
Screenshot: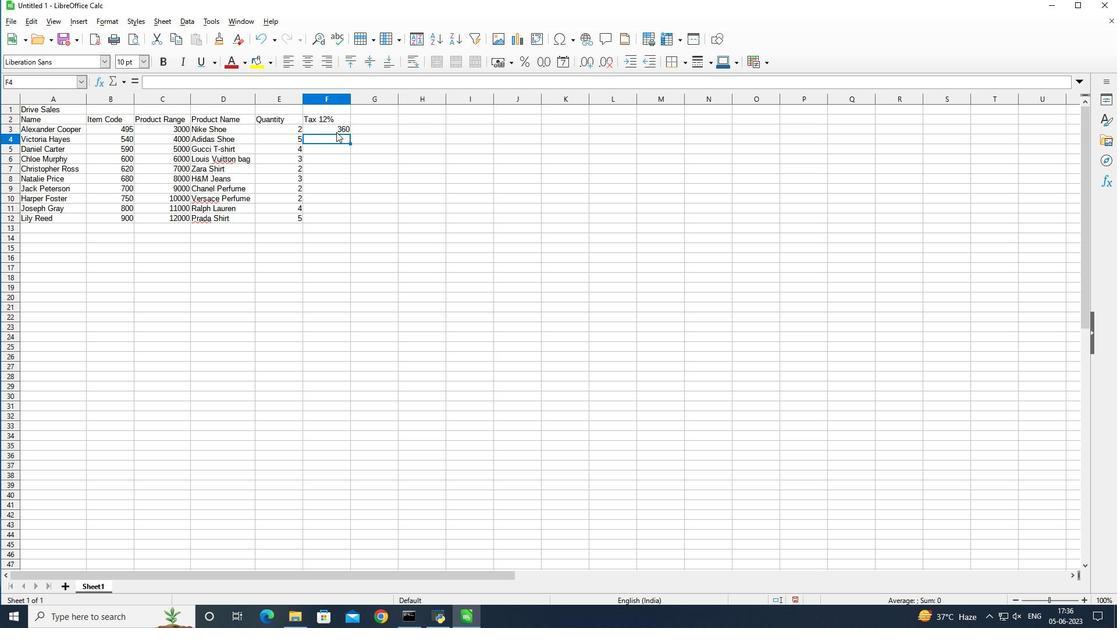 
Action: Mouse moved to (348, 132)
Screenshot: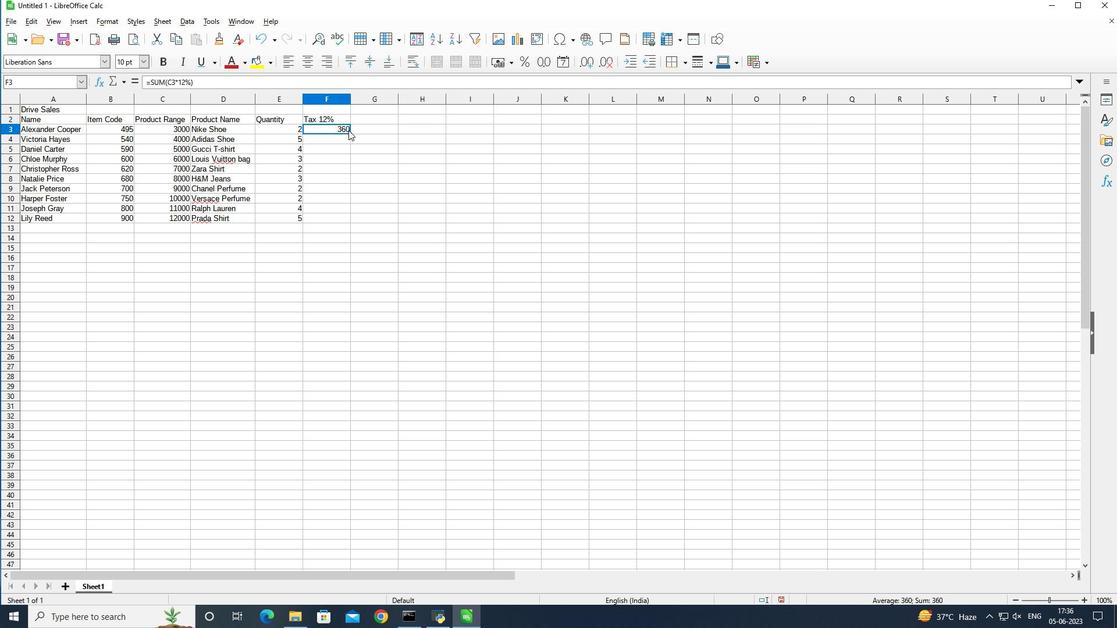 
Action: Mouse pressed left at (348, 132)
Screenshot: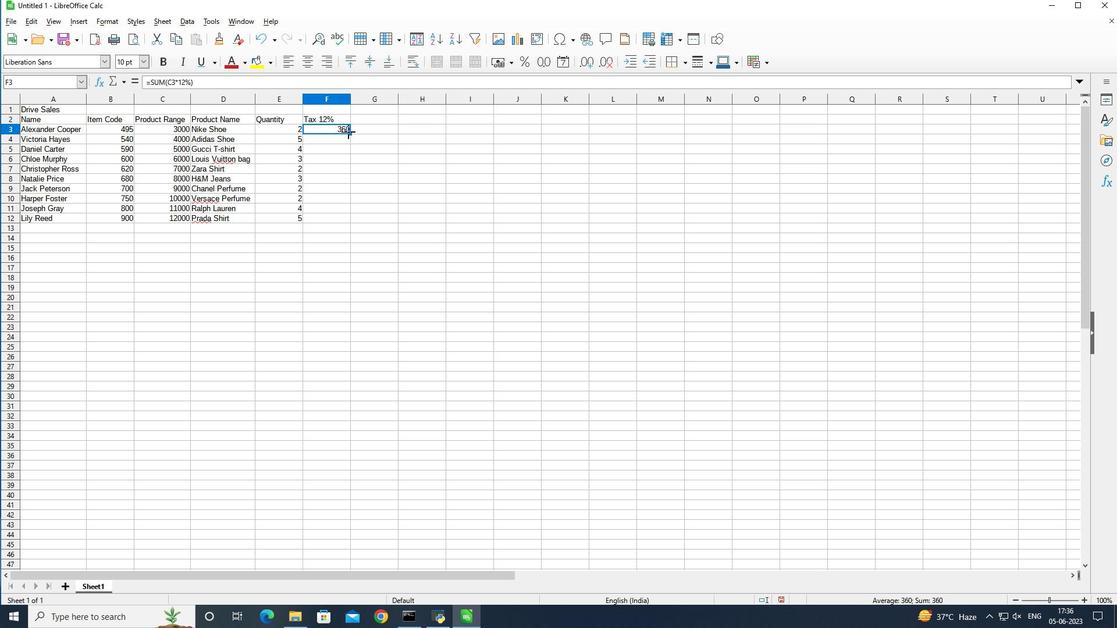 
Action: Mouse moved to (375, 119)
Screenshot: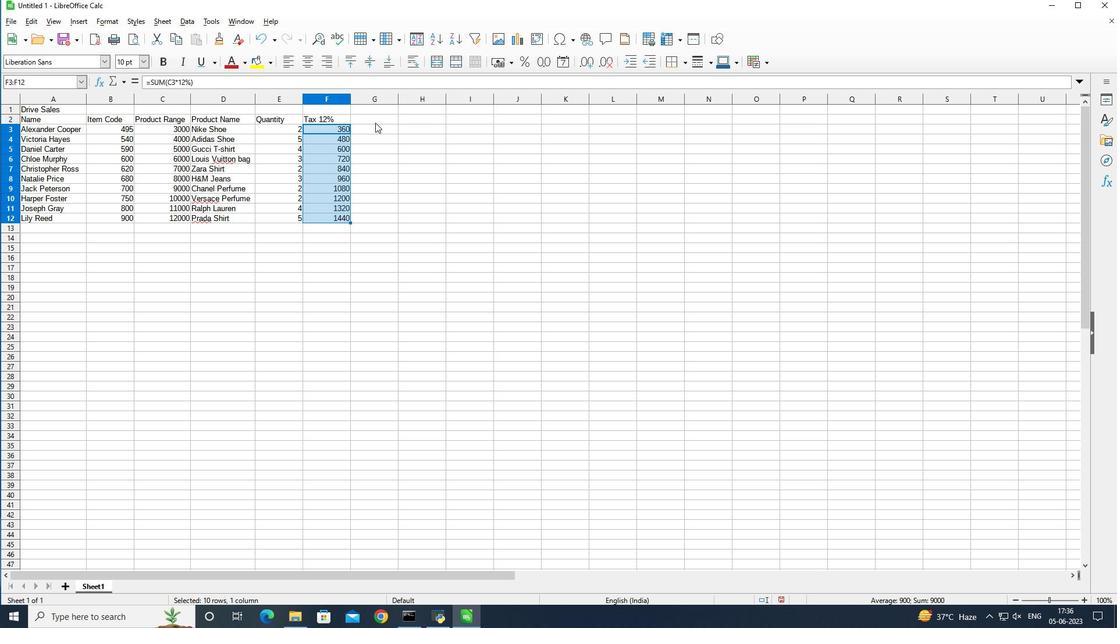 
Action: Mouse pressed left at (375, 119)
Screenshot: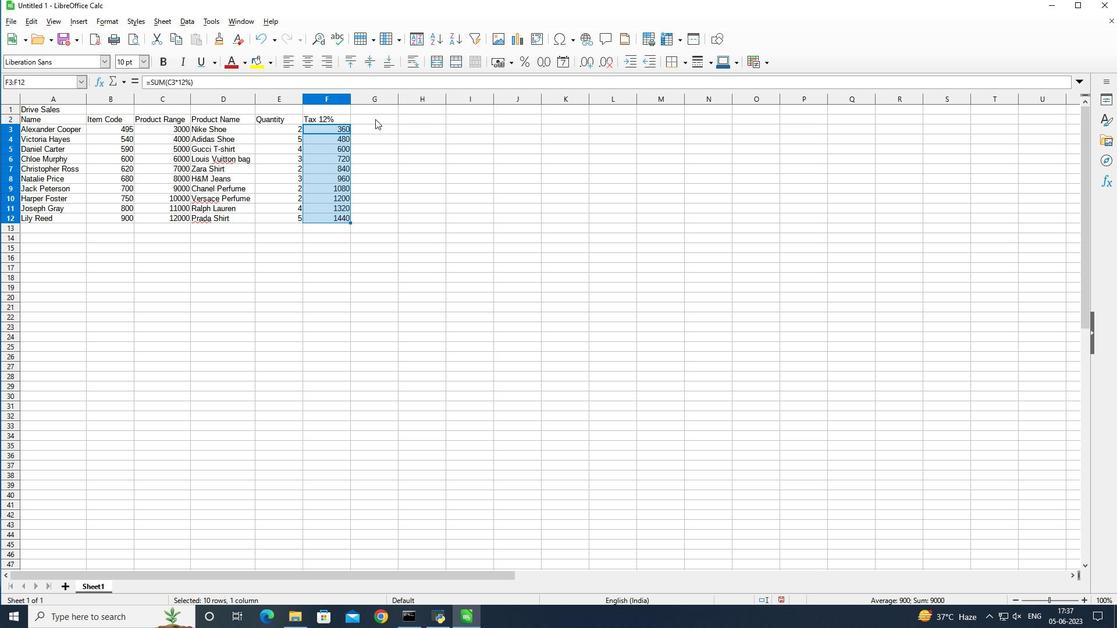 
Action: Mouse moved to (425, 229)
Screenshot: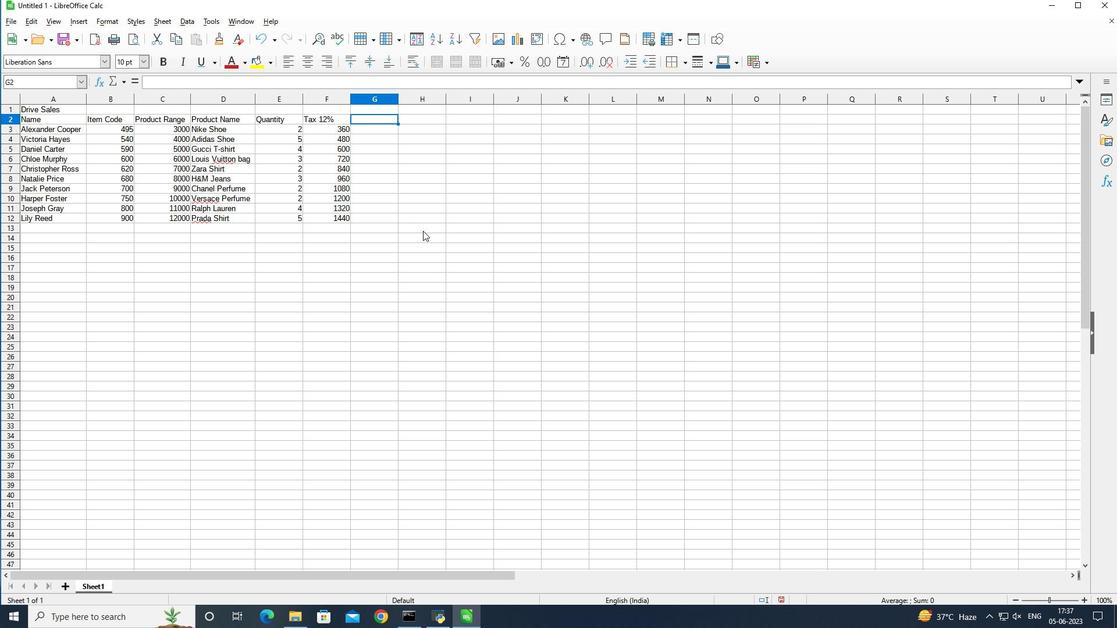 
Action: Key pressed <Key.shift><Key.shift><Key.shift><Key.shift><Key.shift><Key.shift><Key.shift>Commission<Key.space>2<Key.space><Key.backspace><Key.shift><Key.shift><Key.shift><Key.shift><Key.shift><Key.shift><Key.shift><Key.shift>%<Key.enter>=sum<Key.shift_r><Key.shift_r><Key.shift_r><Key.shift_r><Key.shift_r><Key.shift_r><Key.shift_r><Key.shift_r><Key.shift_r><Key.shift_r><Key.shift_r><Key.shift_r><Key.shift_r><Key.shift_r><Key.shift_r><Key.shift_r><Key.shift_r><Key.shift_r><Key.shift_r>(c3*2<Key.shift><Key.shift><Key.shift>%<Key.shift_r>)<Key.enter>
Screenshot: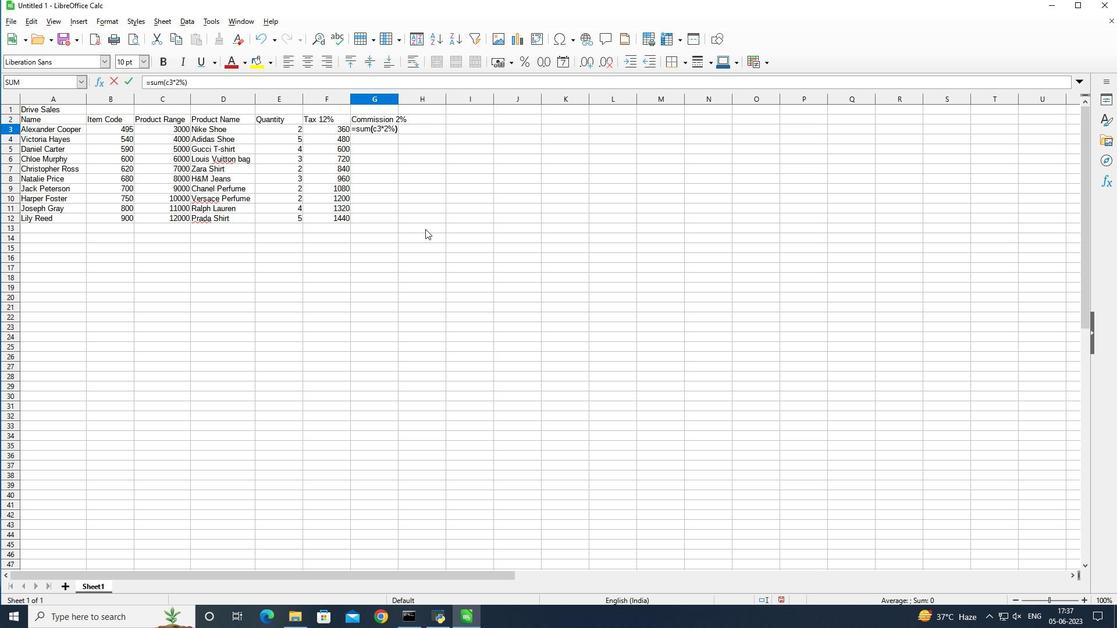 
Action: Mouse moved to (382, 130)
Screenshot: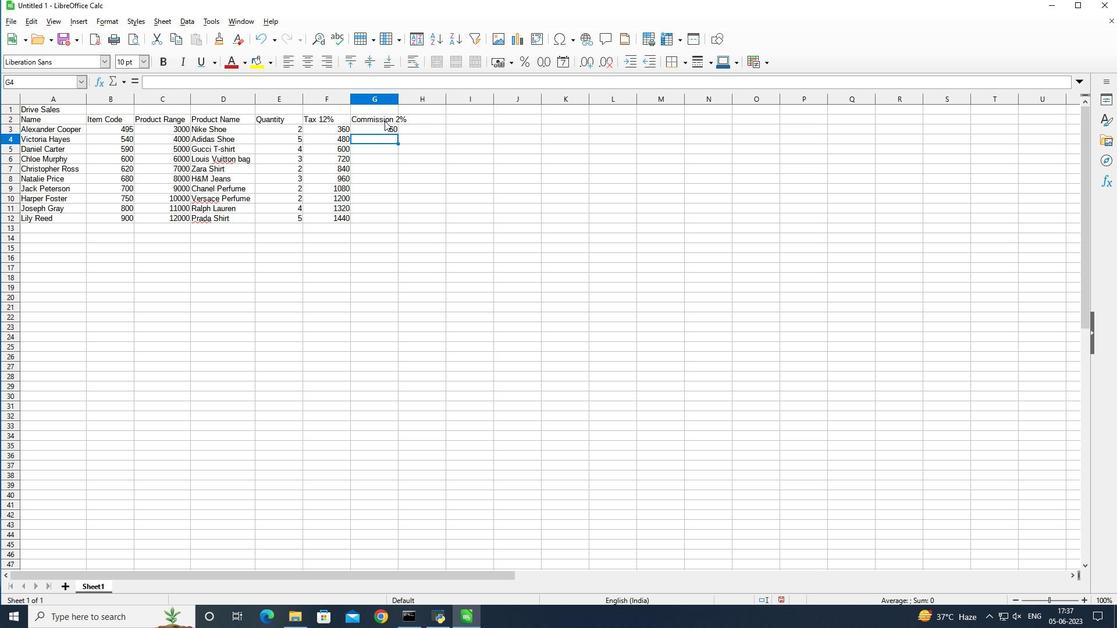 
Action: Mouse pressed left at (382, 130)
Screenshot: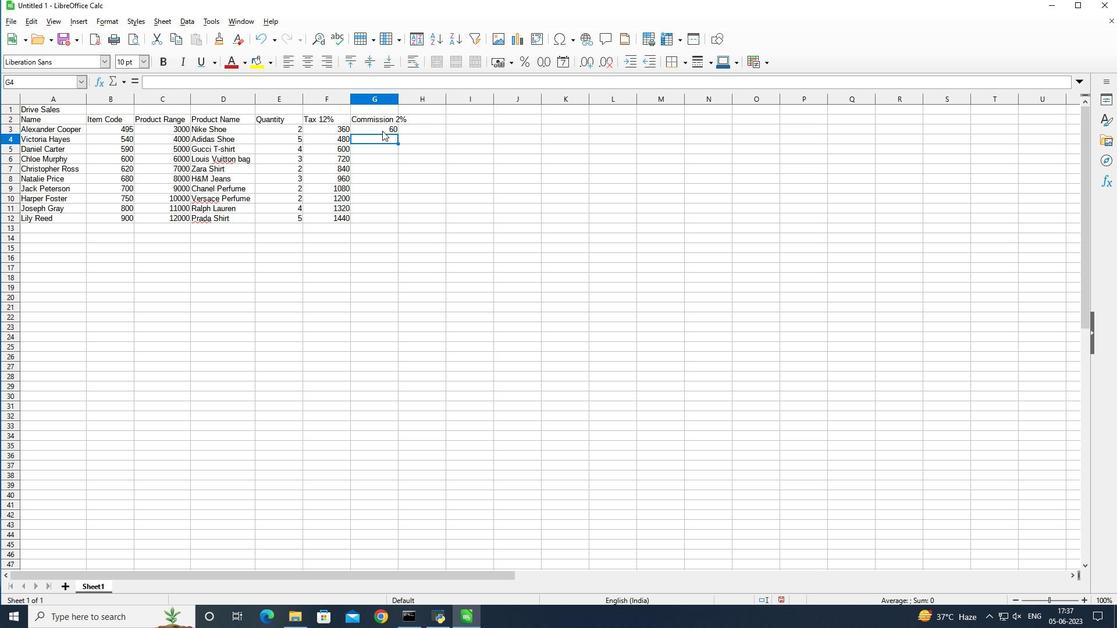 
Action: Mouse moved to (399, 134)
Screenshot: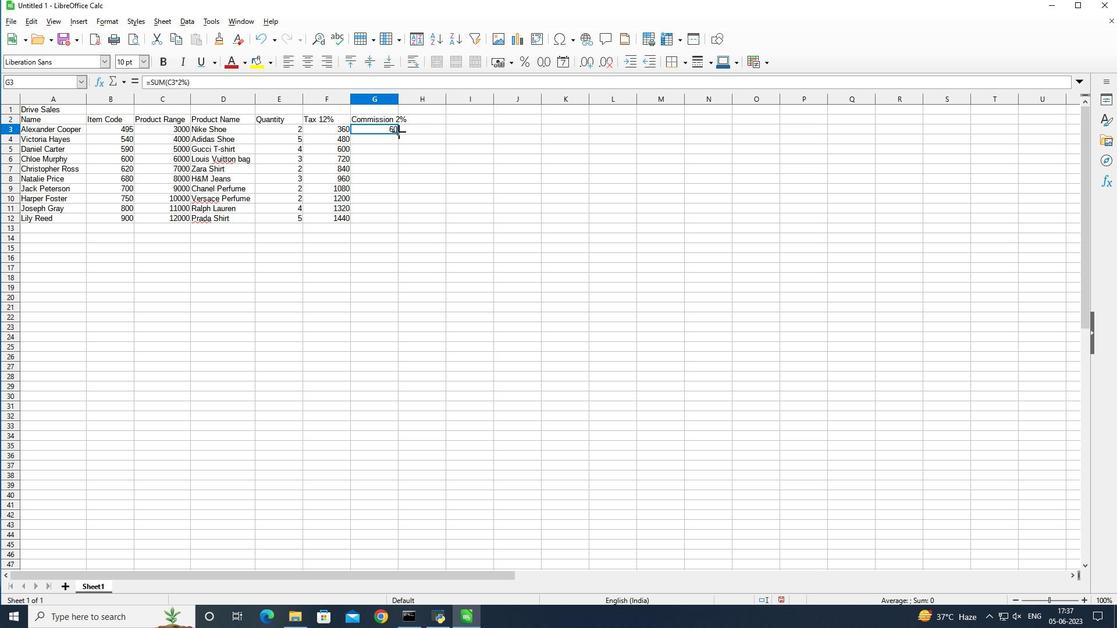 
Action: Mouse pressed left at (399, 134)
Screenshot: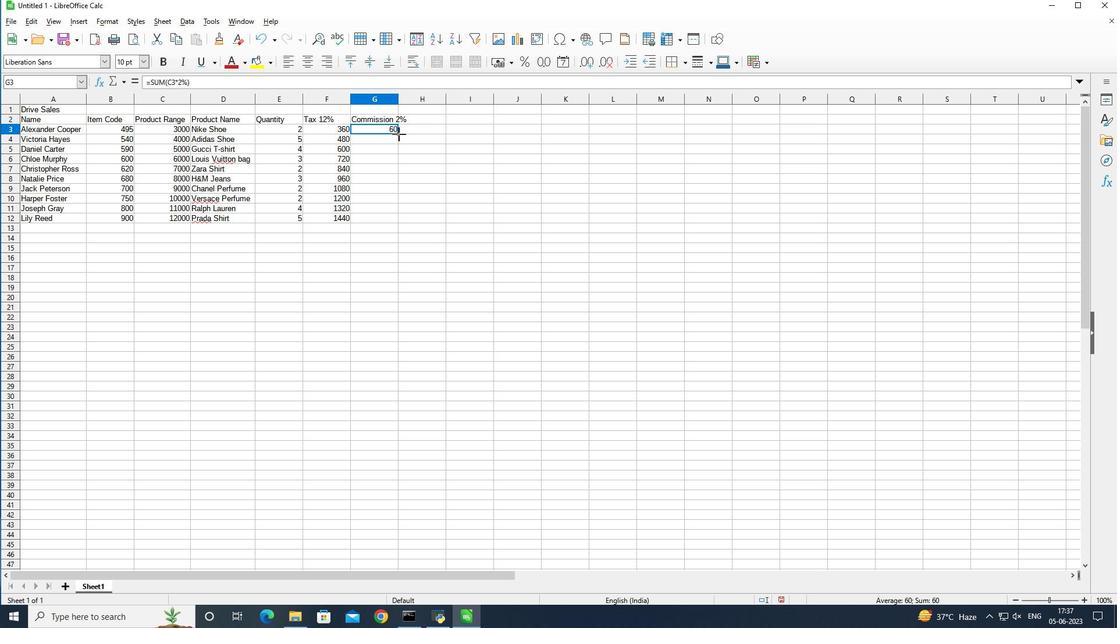 
Action: Mouse moved to (399, 96)
Screenshot: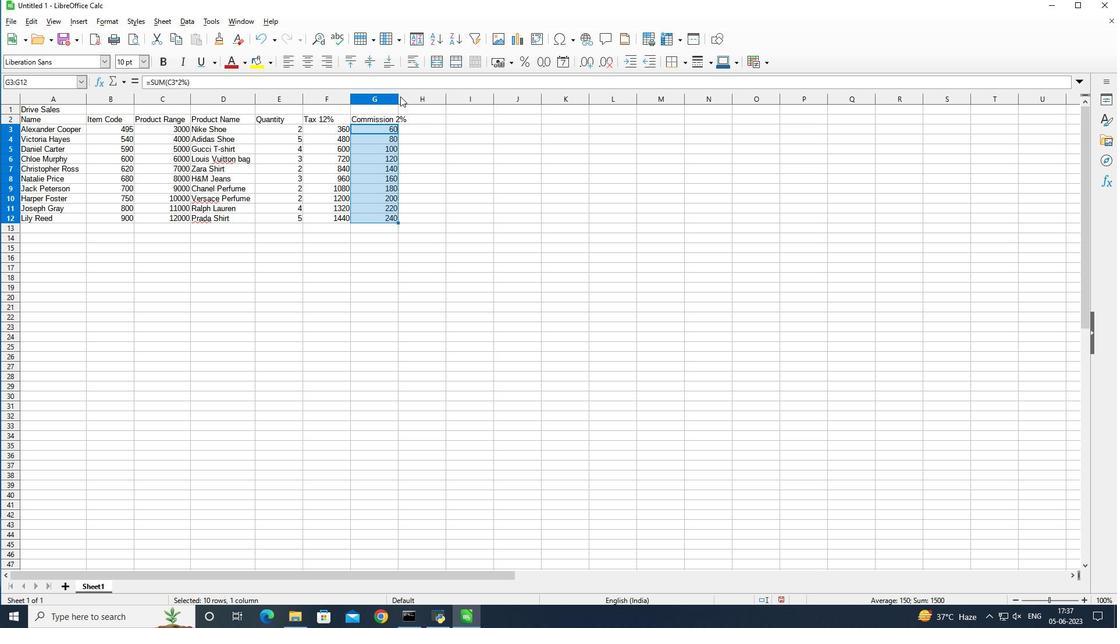 
Action: Mouse pressed left at (399, 96)
Screenshot: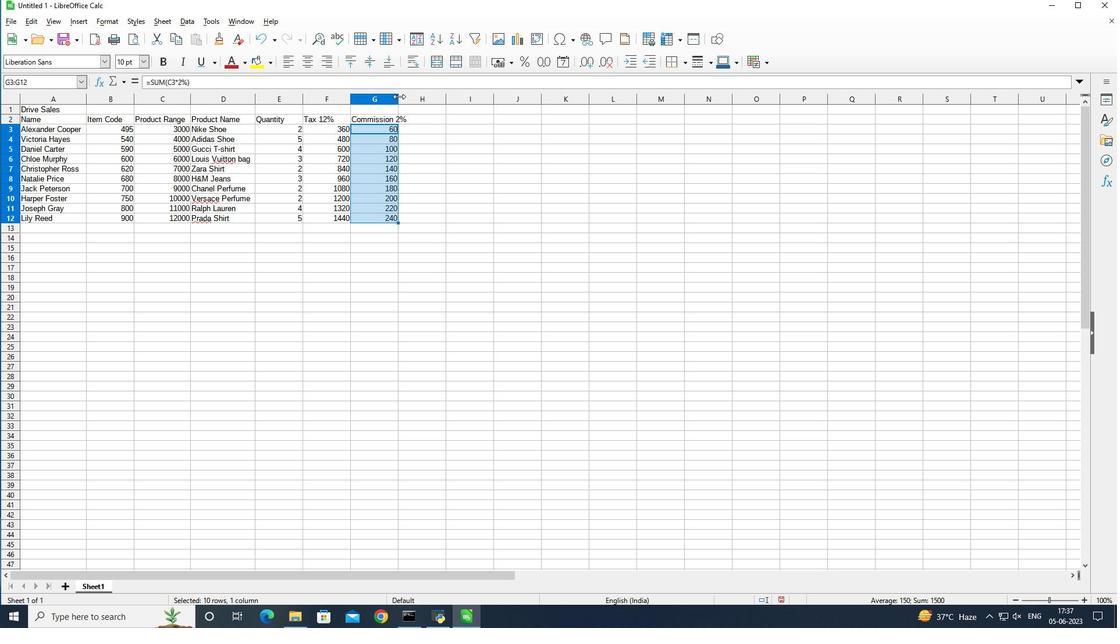 
Action: Mouse pressed left at (399, 96)
Screenshot: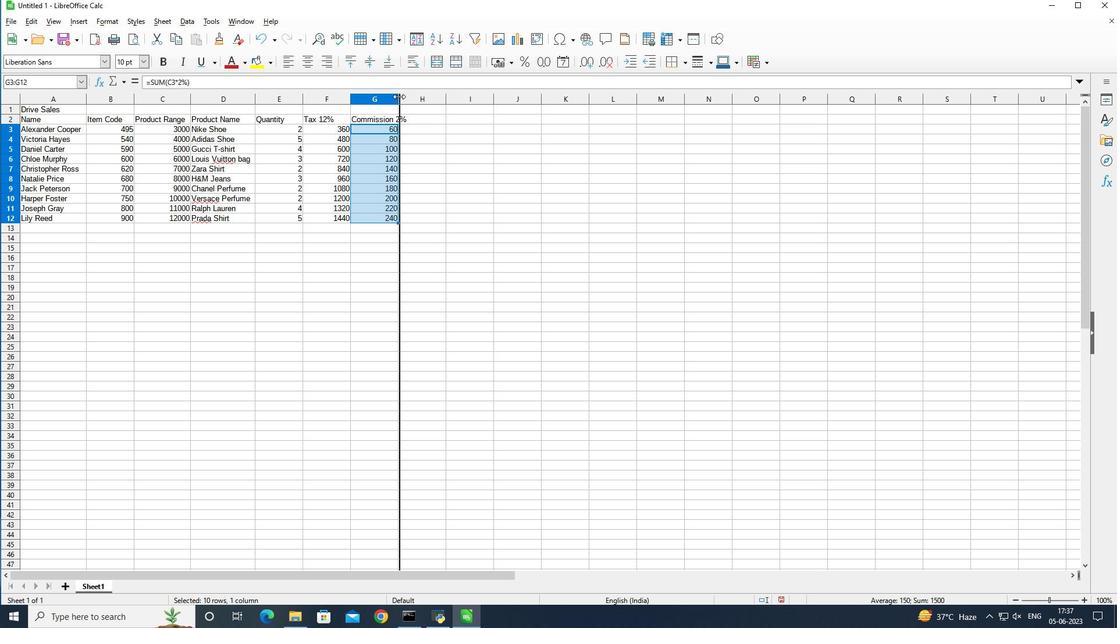 
Action: Mouse moved to (368, 99)
Screenshot: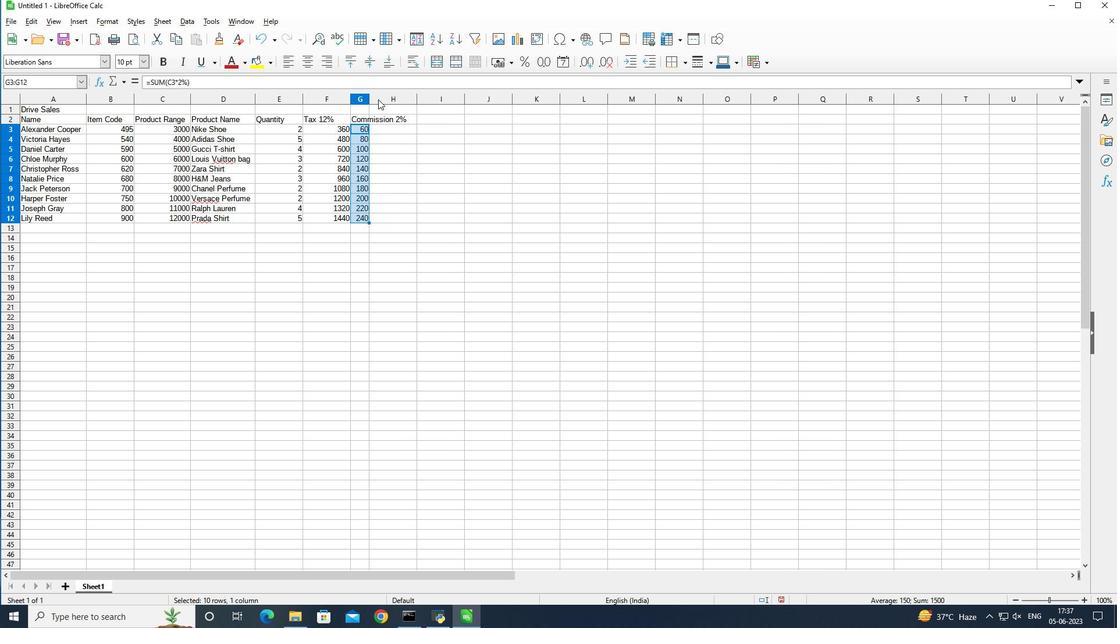 
Action: Mouse pressed left at (368, 99)
Screenshot: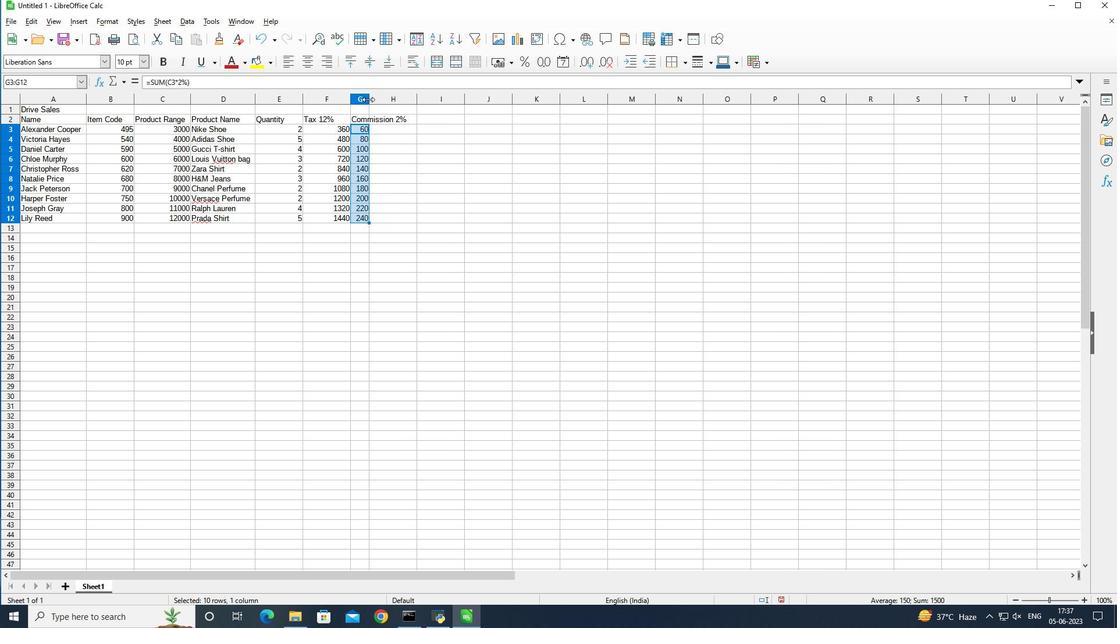 
Action: Mouse moved to (443, 120)
Screenshot: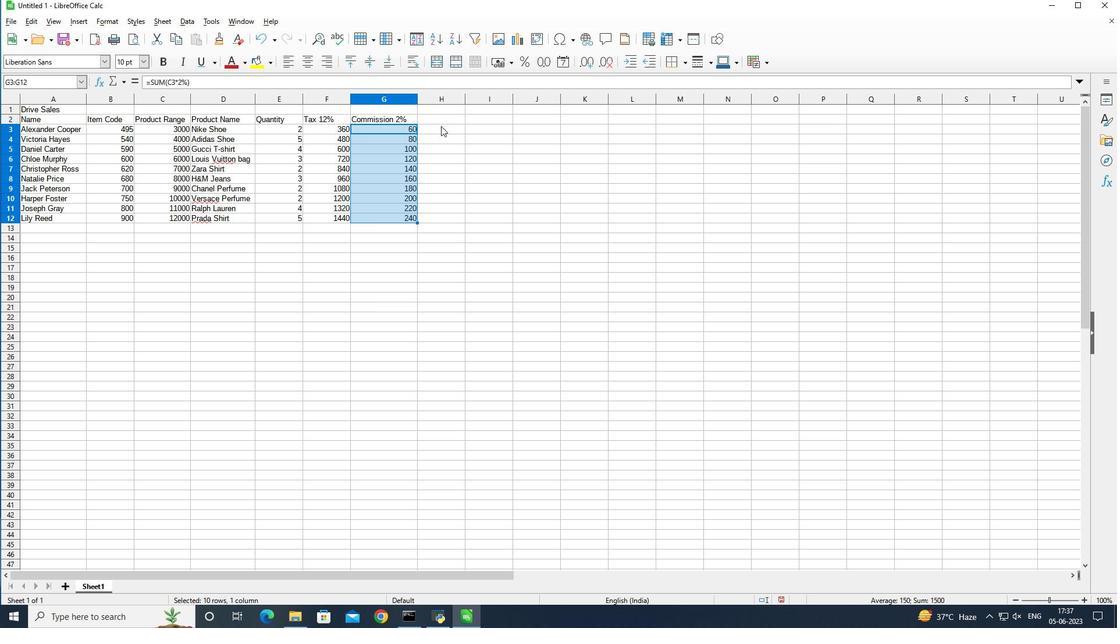 
Action: Mouse pressed left at (443, 120)
Screenshot: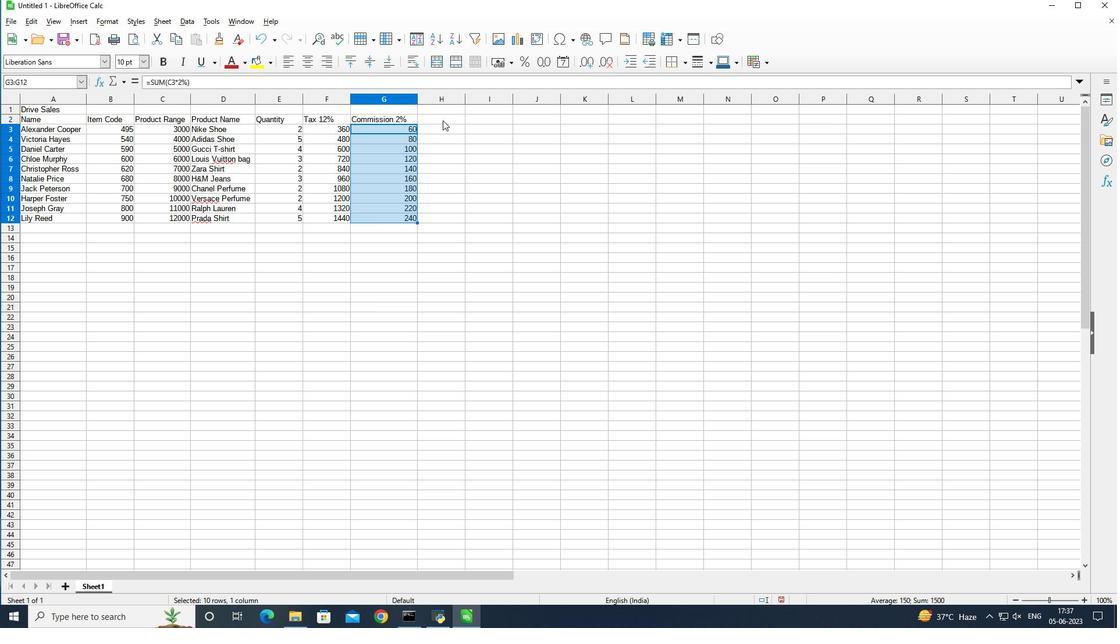 
Action: Mouse moved to (497, 173)
Screenshot: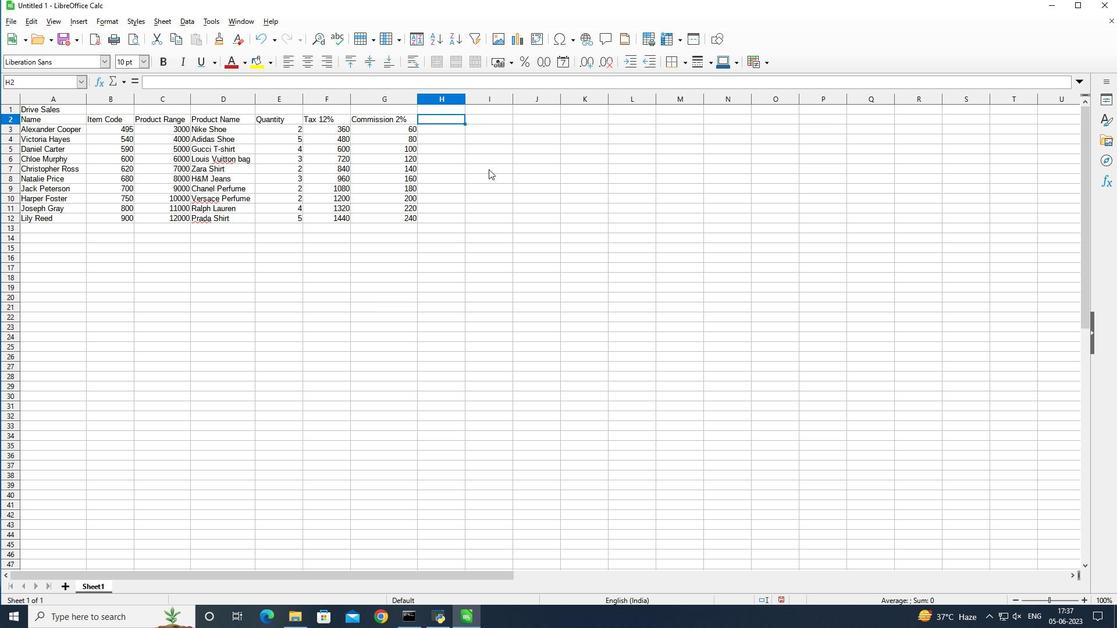 
Action: Key pressed <Key.shift><Key.shift>Total<Key.space><Key.shift>Amount<Key.enter>=sum<Key.shift_r><Key.shift_r><Key.shift_r><Key.shift_r><Key.shift_r><Key.shift_r><Key.shift_r><Key.shift_r><Key.shift_r><Key.shift_r><Key.shift_r><Key.shift_r><Key.shift_r><Key.shift_r><Key.shift_r><Key.shift_r><Key.shift_r><Key.shift_r><Key.shift_r><Key.shift_r><Key.shift_r><Key.shift_r><Key.shift_r><Key.shift_r><Key.shift_r>(c3+f3+g3<Key.shift_r><Key.shift_r><Key.shift_r><Key.shift_r><Key.shift_r><Key.shift_r><Key.shift_r><Key.shift_r><Key.shift_r><Key.shift_r><Key.shift_r><Key.shift_r><Key.shift_r><Key.shift_r><Key.shift_r><Key.shift_r><Key.shift_r><Key.shift_r><Key.shift_r><Key.shift_r><Key.shift_r><Key.shift_r><Key.shift_r><Key.shift_r>)
Screenshot: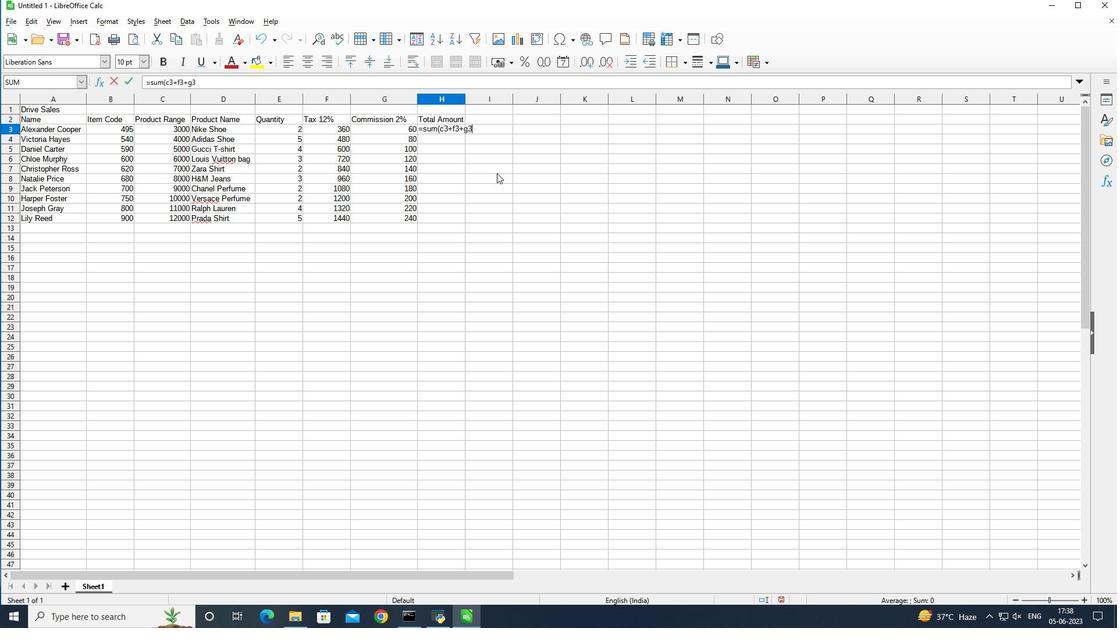 
Action: Mouse moved to (590, 166)
Screenshot: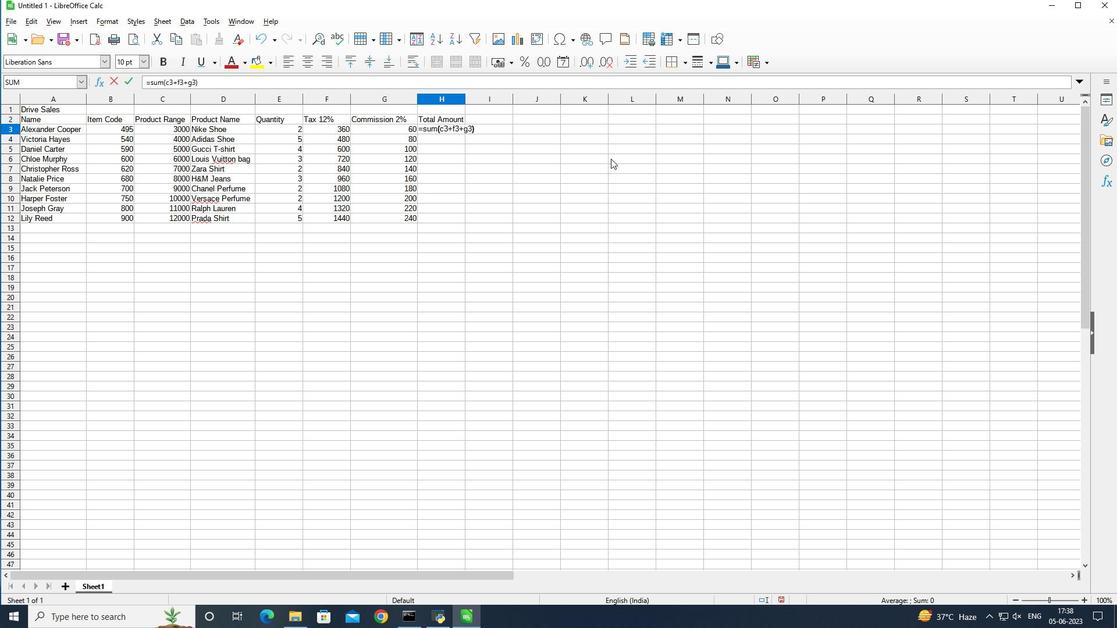 
Action: Key pressed <Key.enter>
Screenshot: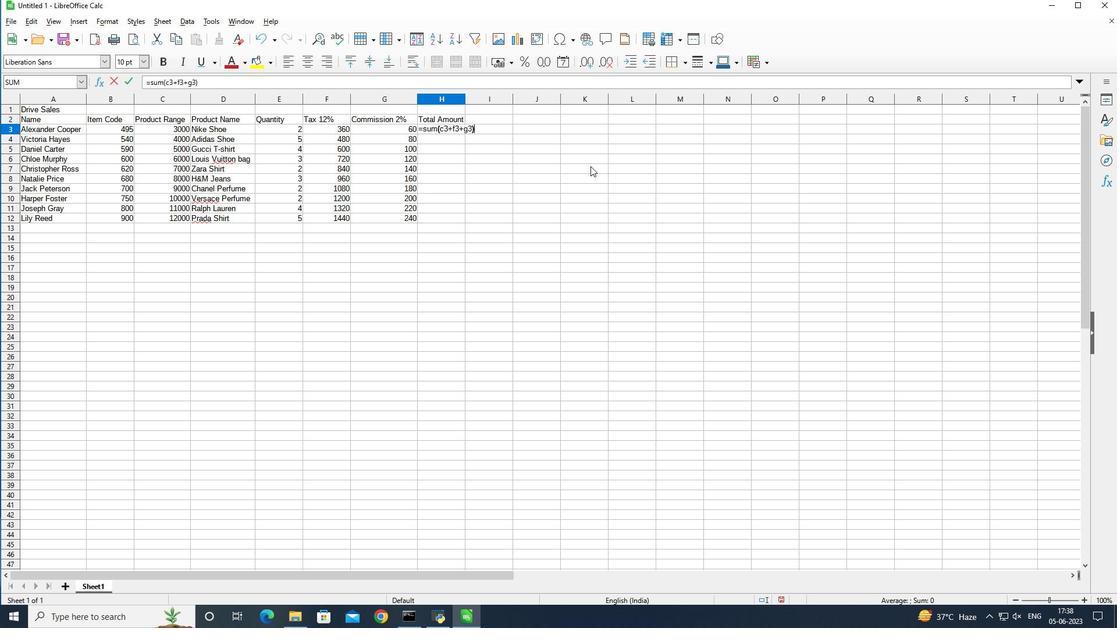 
Action: Mouse moved to (440, 130)
Screenshot: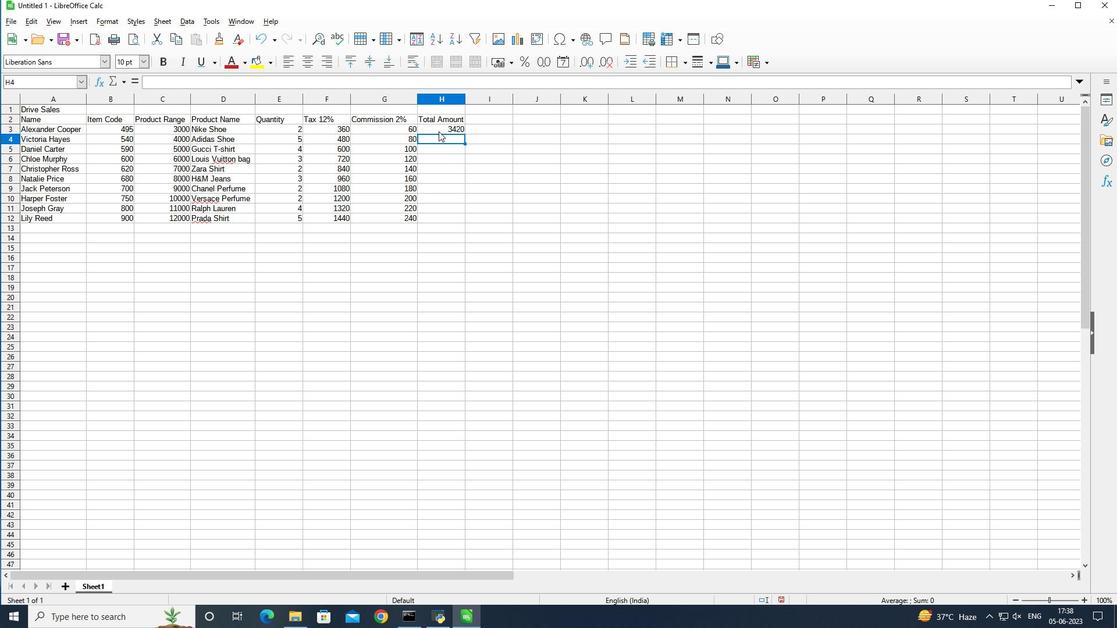 
Action: Mouse pressed left at (440, 130)
Screenshot: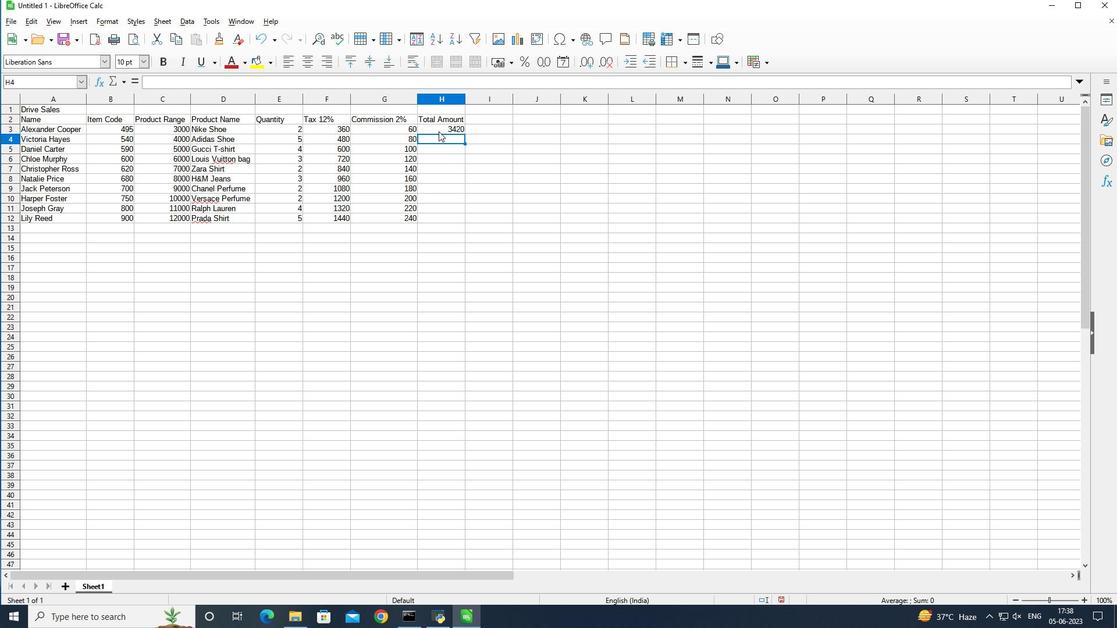 
Action: Mouse moved to (463, 133)
Screenshot: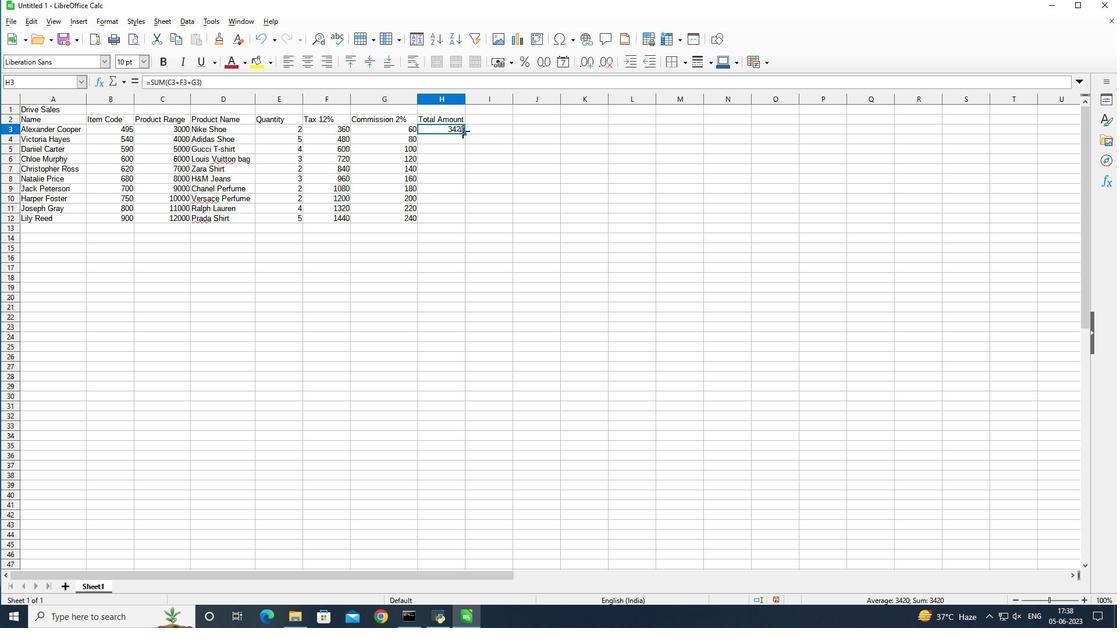 
Action: Mouse pressed left at (463, 133)
Screenshot: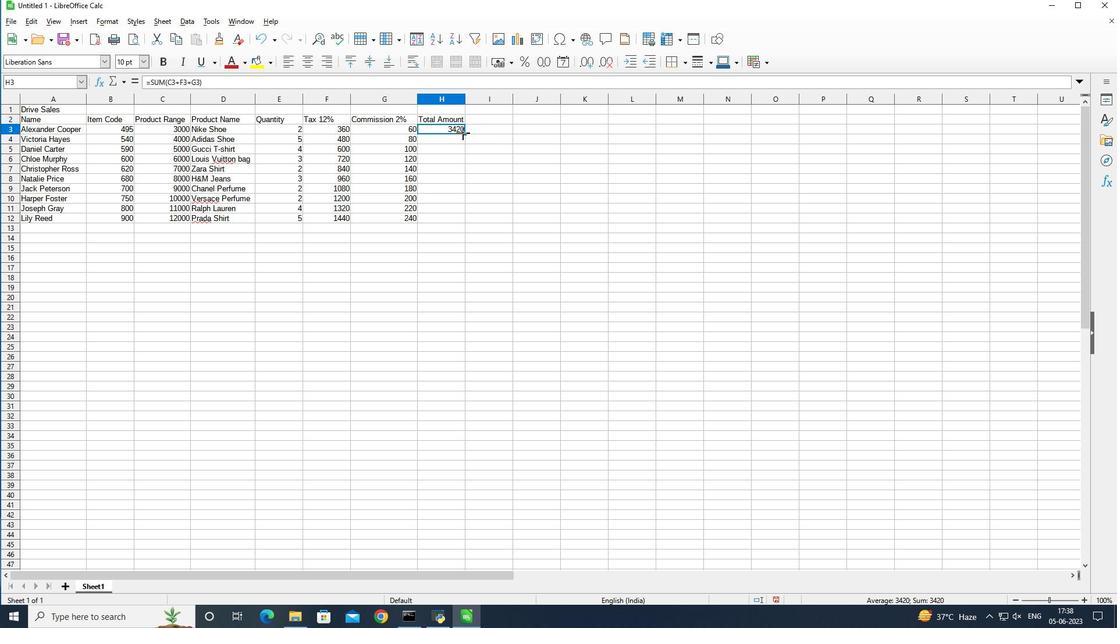 
Action: Mouse moved to (480, 117)
Screenshot: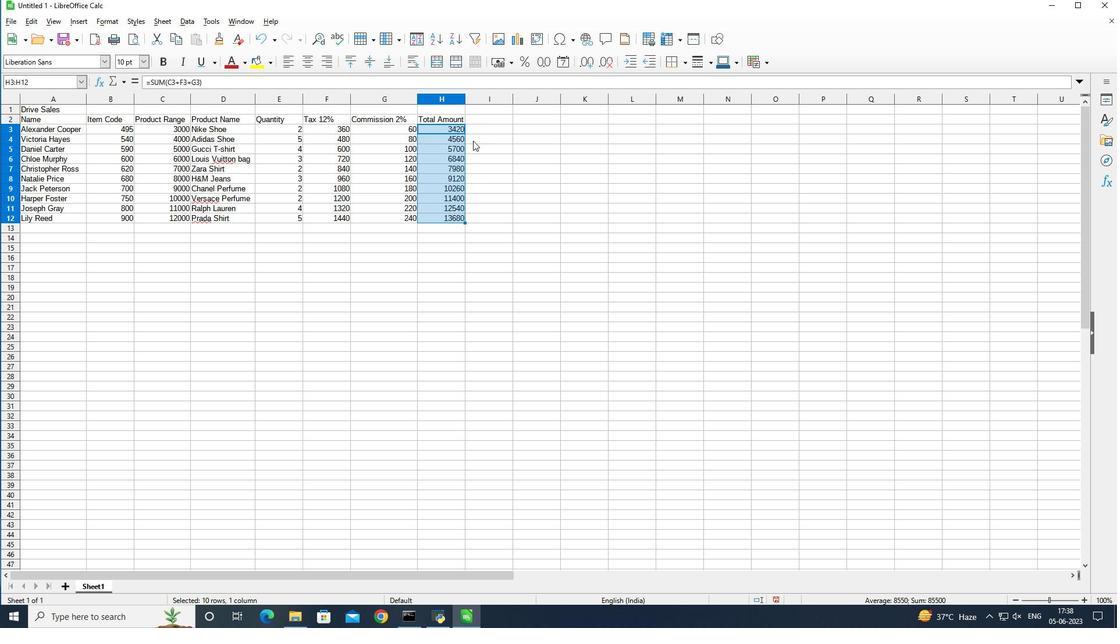 
Action: Mouse pressed left at (480, 117)
Screenshot: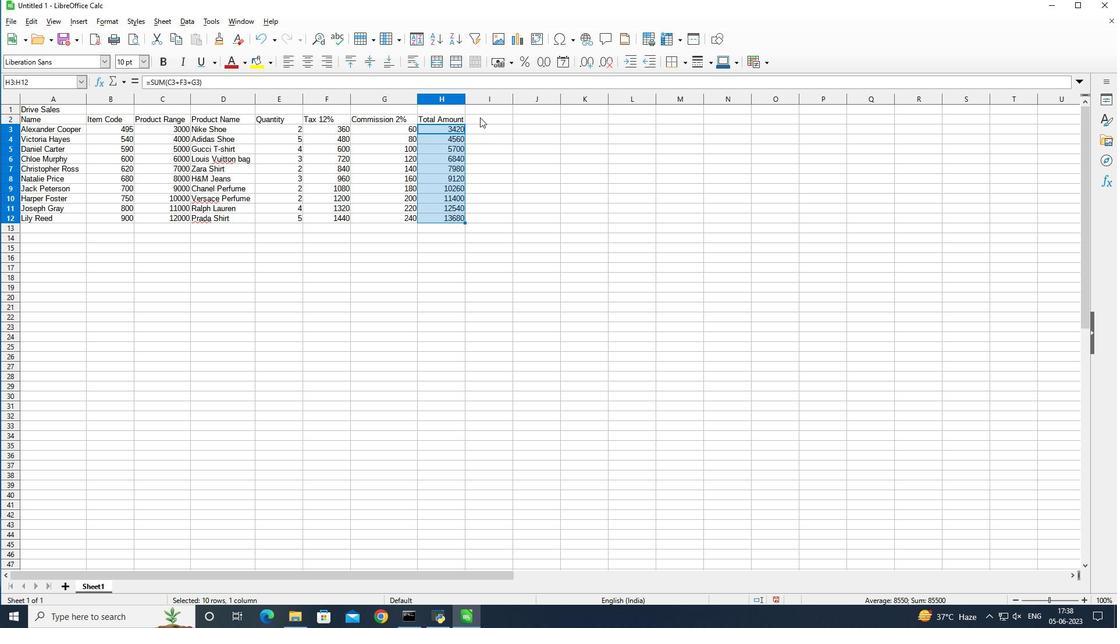 
Action: Mouse moved to (448, 215)
Screenshot: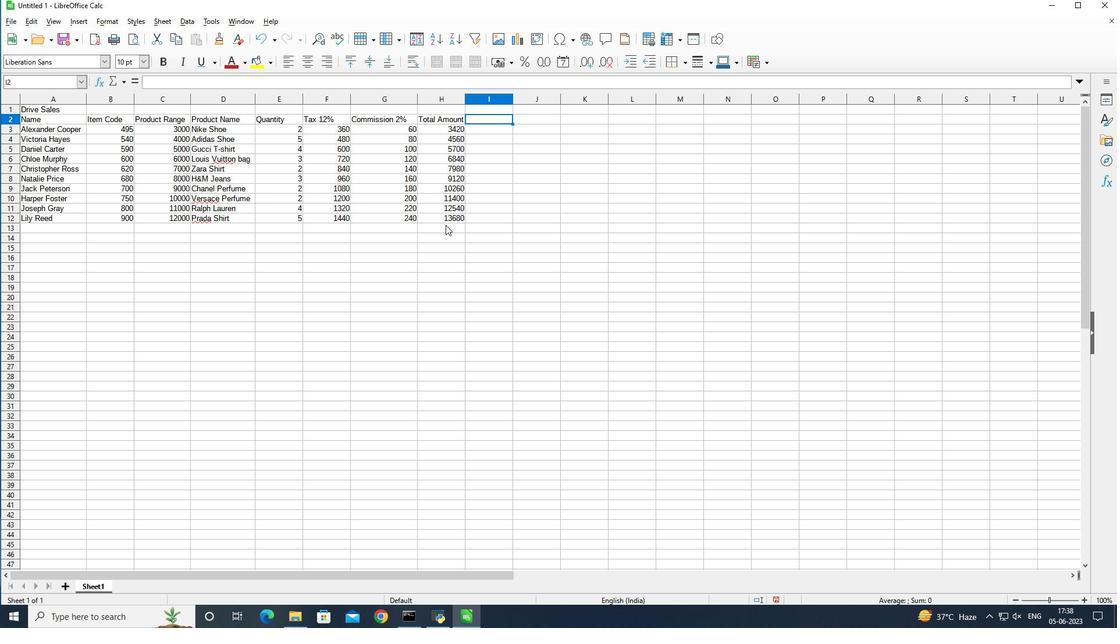 
Action: Mouse pressed left at (448, 215)
Screenshot: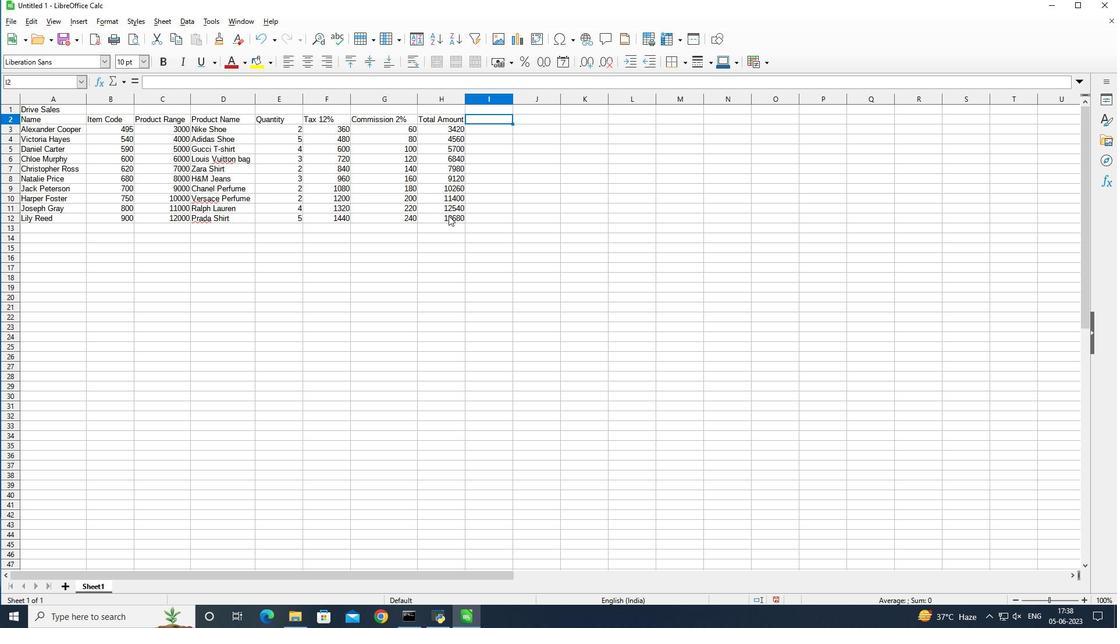
Action: Mouse moved to (16, 18)
Screenshot: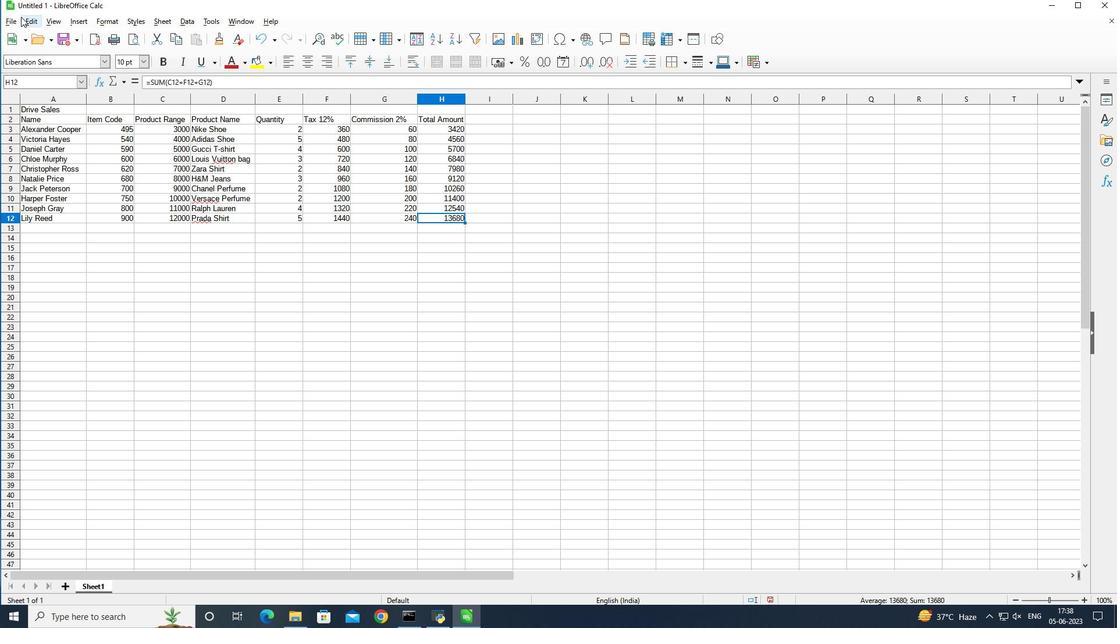 
Action: Mouse pressed left at (16, 18)
Screenshot: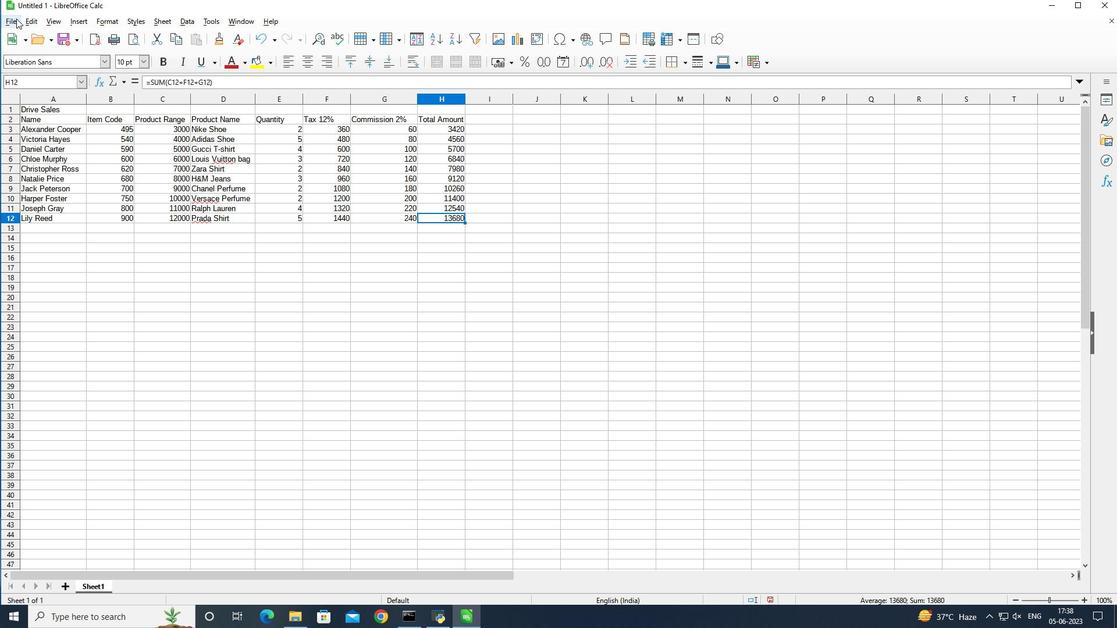 
Action: Mouse moved to (64, 167)
Screenshot: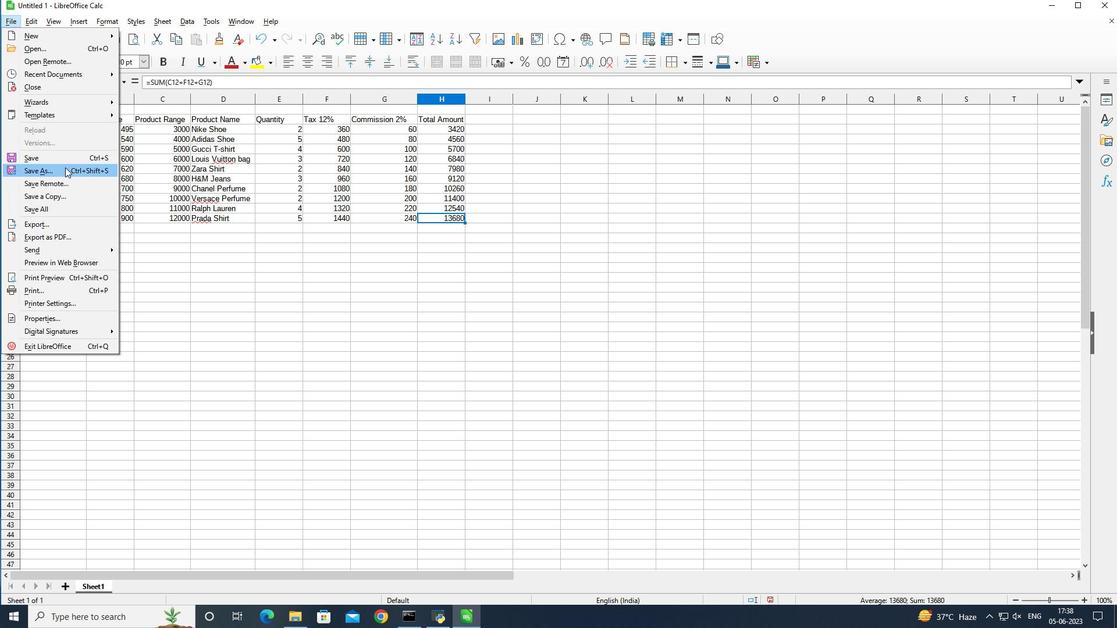 
Action: Mouse pressed left at (64, 167)
Screenshot: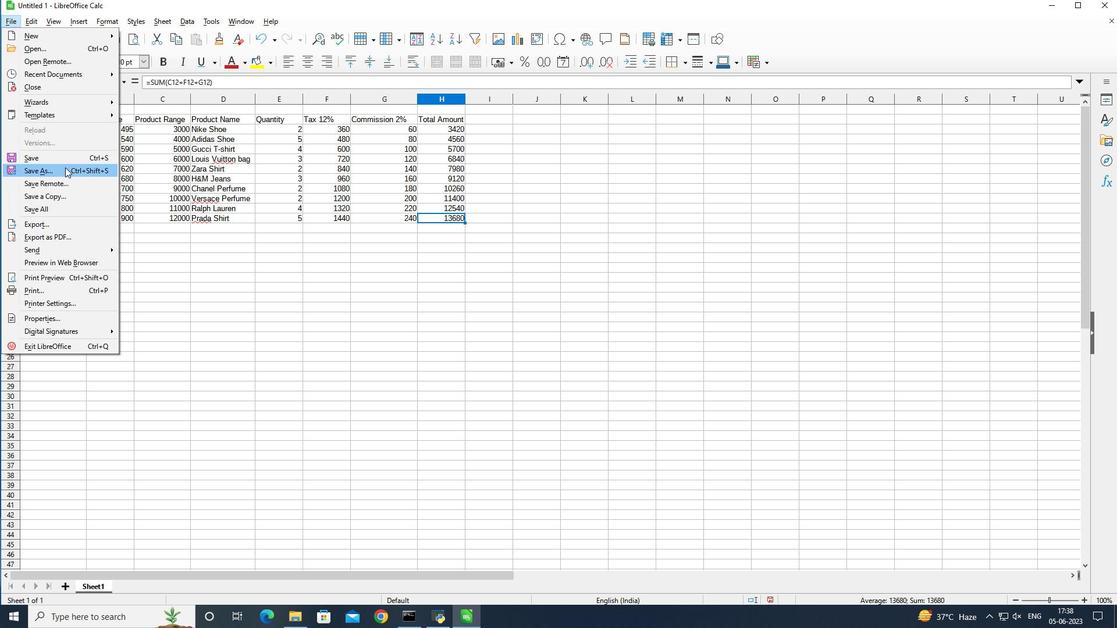 
Action: Mouse moved to (359, 321)
Screenshot: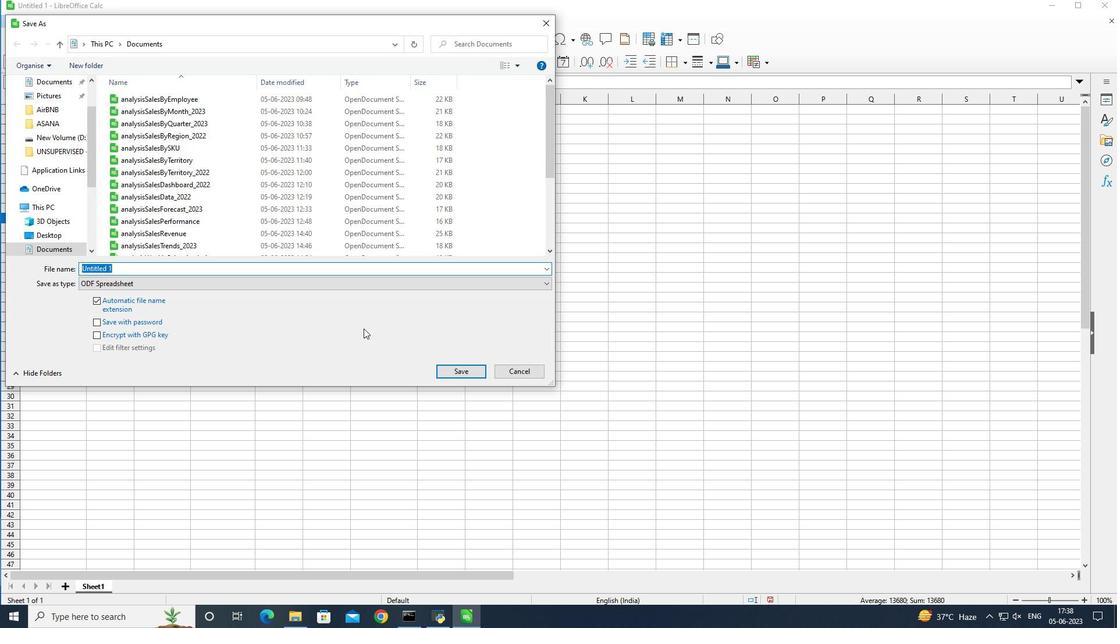 
Action: Key pressed <Key.shift>Attendance<Key.space><Key.shift>Sheet<Key.space>for<Key.space><Key.shift><Key.shift><Key.shift><Key.shift><Key.shift><Key.shift><Key.shift><Key.shift><Key.shift><Key.shift><Key.shift><Key.shift><Key.shift><Key.shift><Key.shift><Key.shift>Weekly<Key.space><Key.shift>Overviewbook<Key.enter>
Screenshot: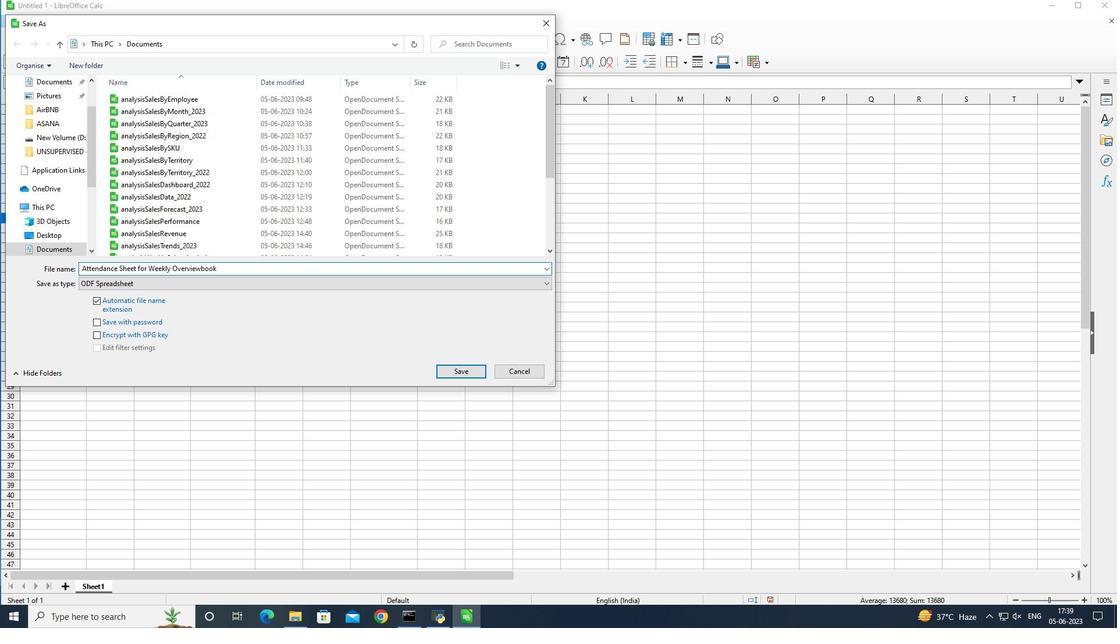 
Action: Mouse moved to (260, 270)
Screenshot: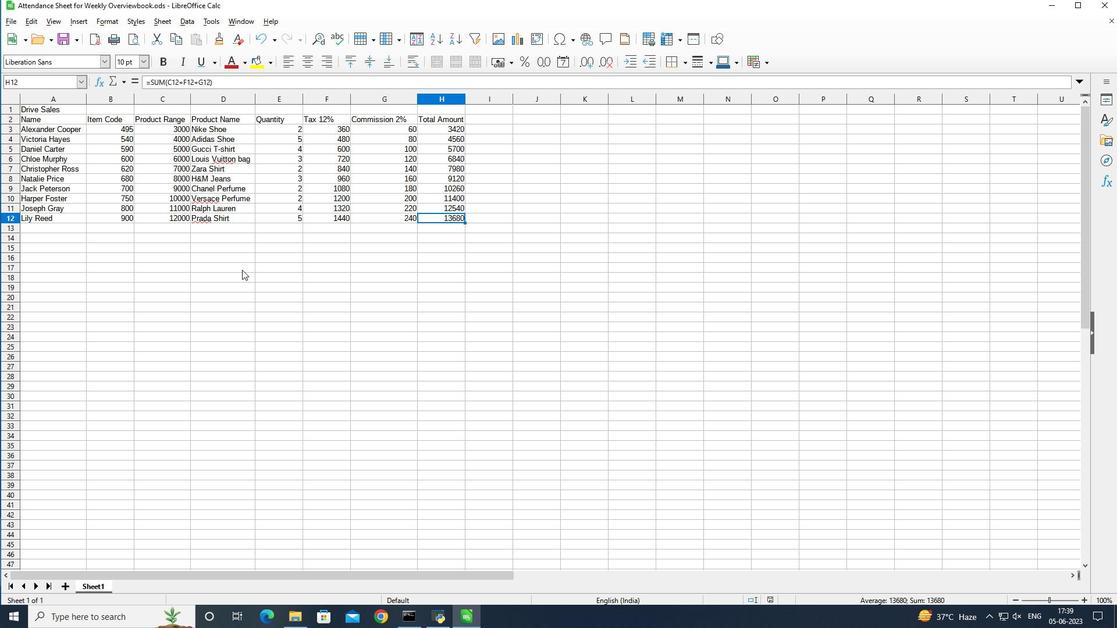 
